 Task: Open Card Mobile App Development Review in Board Customer Service Call Center Management and Optimization to Workspace Event Production Services and add a team member Softage.1@softage.net, a label Red, a checklist Wireless Networking, an attachment from your onedrive, a color Red and finally, add a card description 'Conduct customer research for new customer satisfaction metrics' and a comment 'Given the potential impact of this task on our company mission and values, let us ensure that we approach it with a sense of integrity and ethics.'. Add a start date 'Jan 09, 1900' with a due date 'Jan 16, 1900'
Action: Mouse moved to (70, 313)
Screenshot: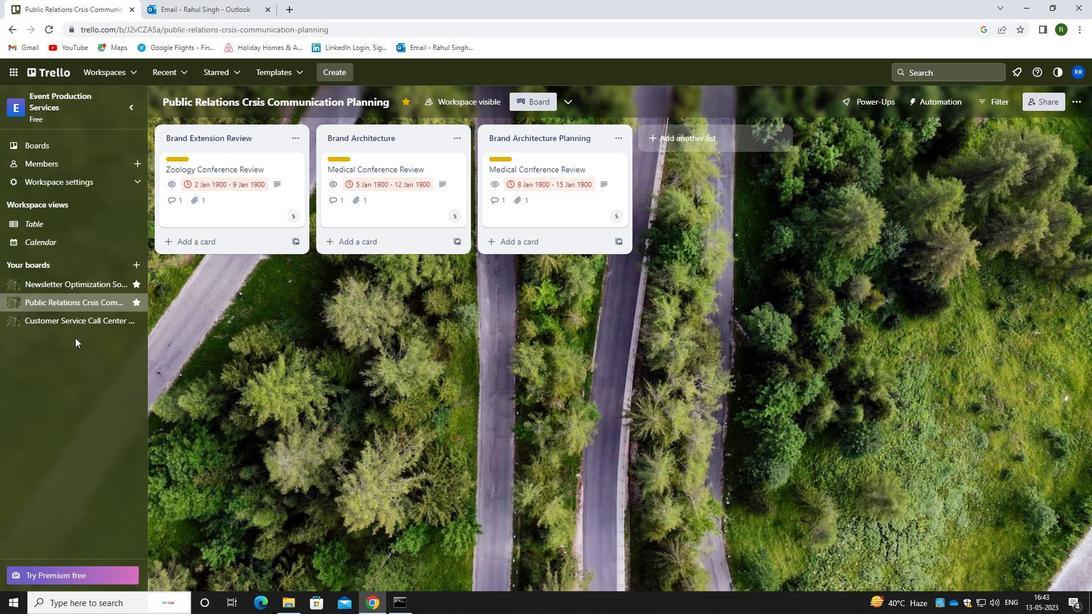 
Action: Mouse pressed left at (70, 313)
Screenshot: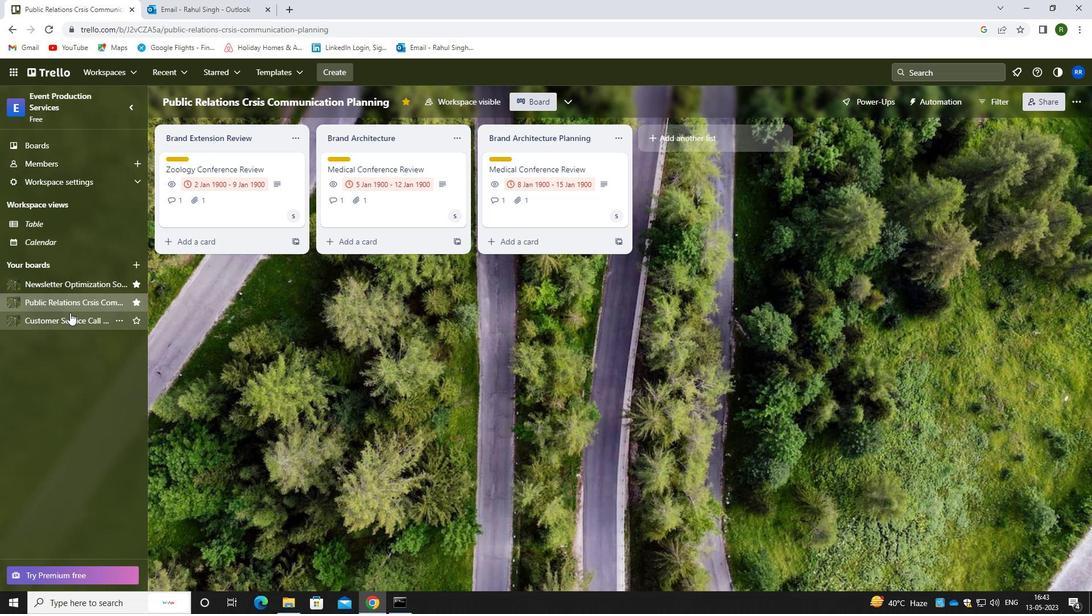 
Action: Mouse moved to (613, 161)
Screenshot: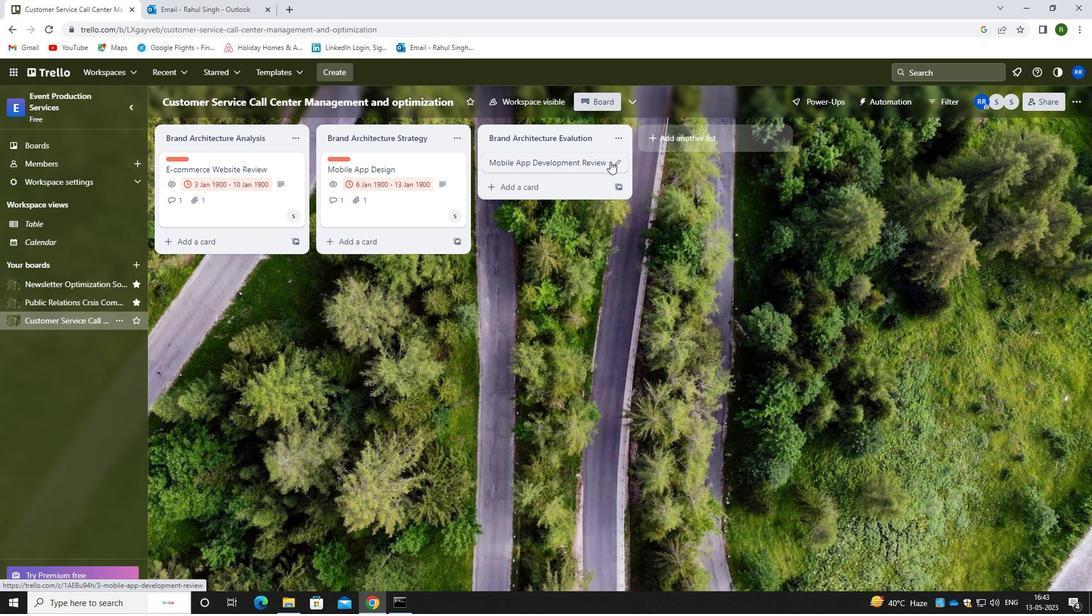 
Action: Mouse pressed left at (613, 161)
Screenshot: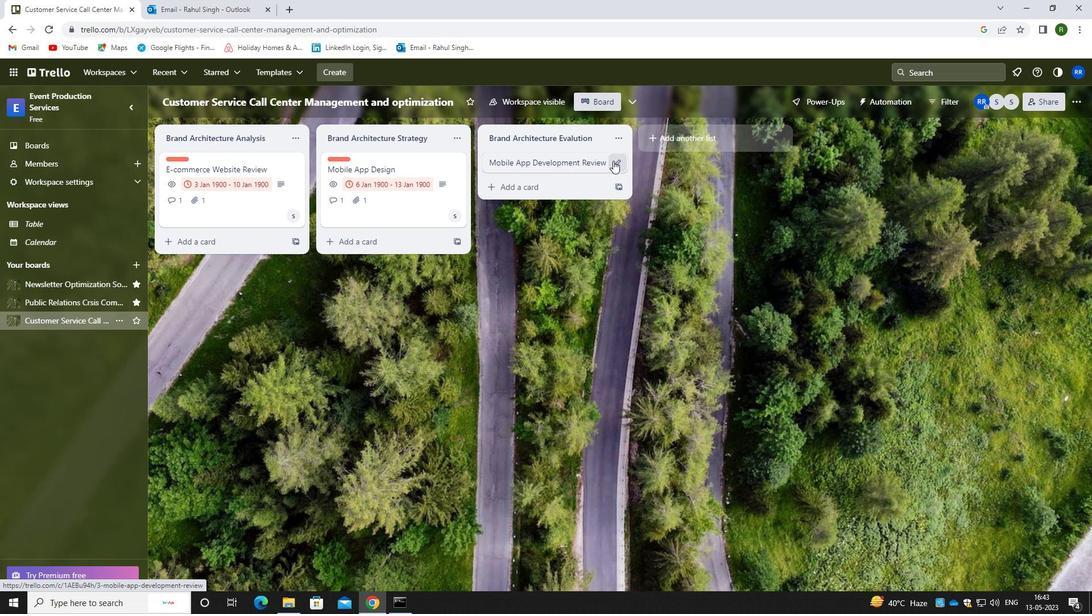 
Action: Mouse moved to (682, 162)
Screenshot: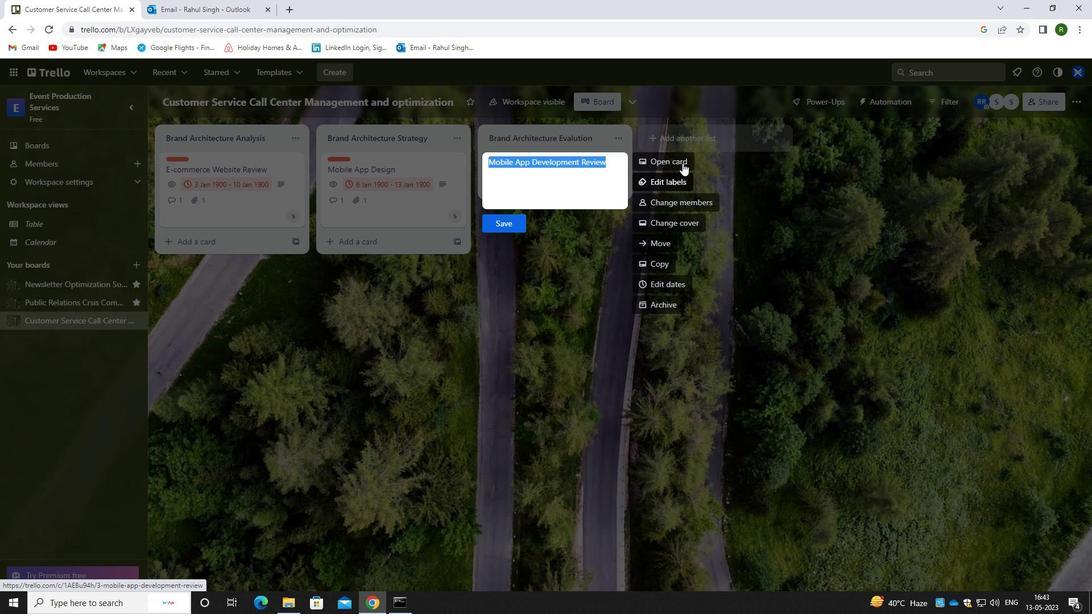 
Action: Mouse pressed left at (682, 162)
Screenshot: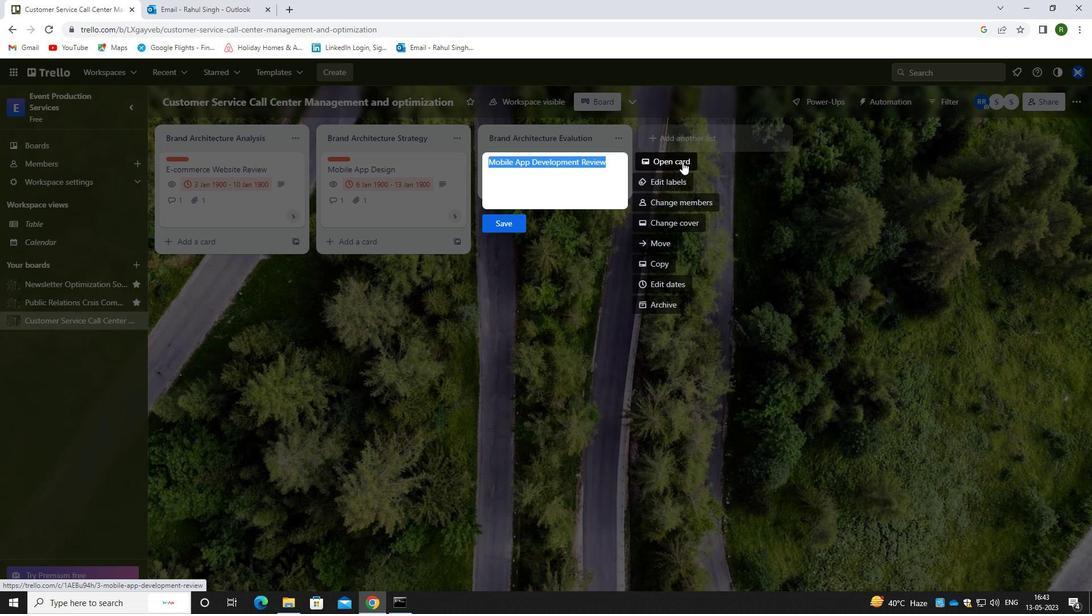 
Action: Mouse moved to (690, 197)
Screenshot: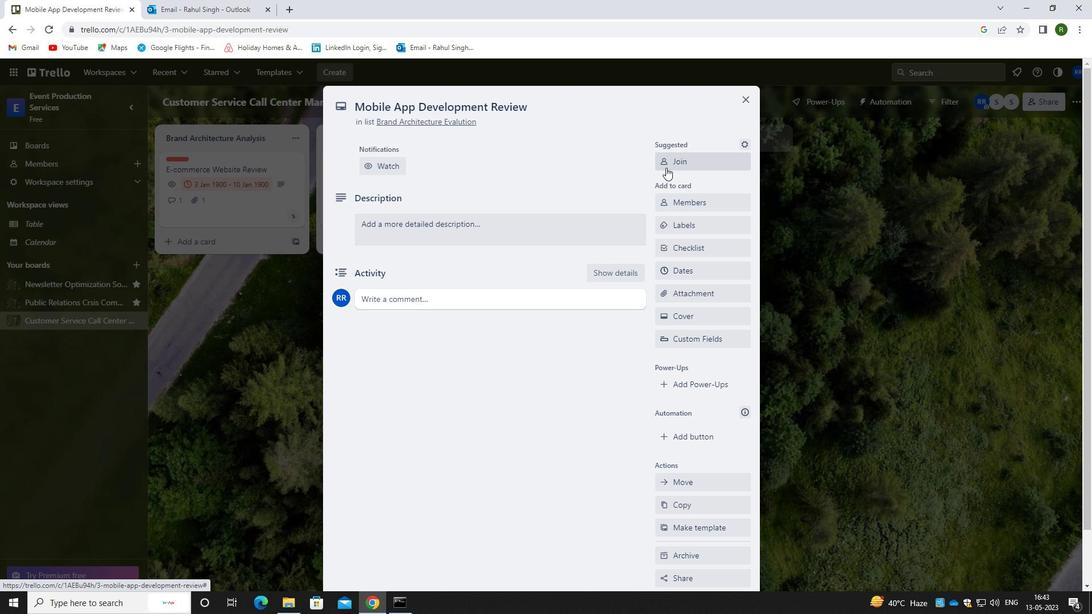 
Action: Mouse pressed left at (690, 197)
Screenshot: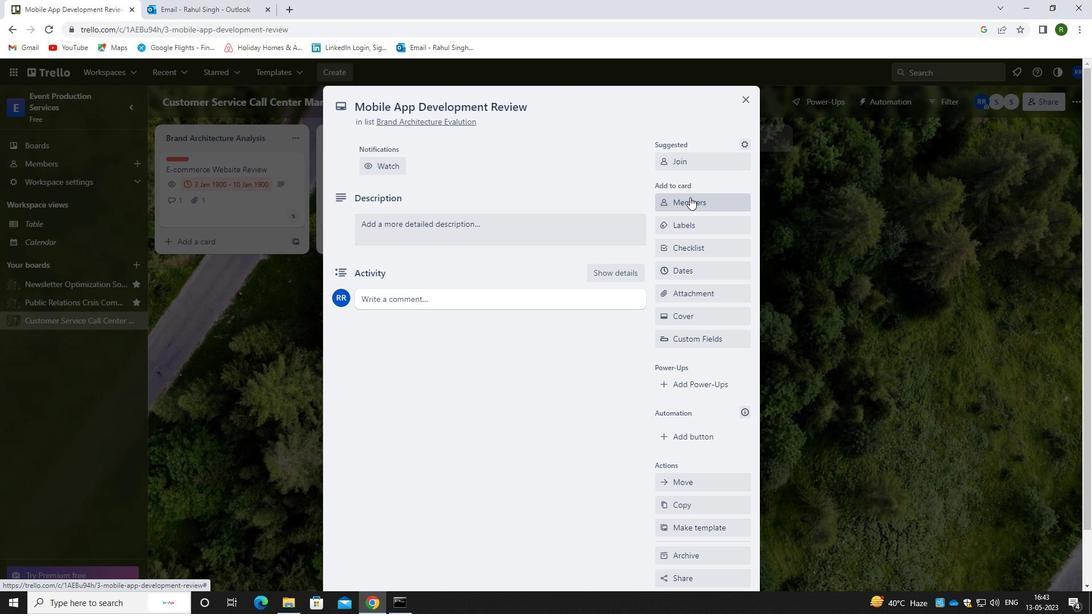 
Action: Mouse moved to (682, 272)
Screenshot: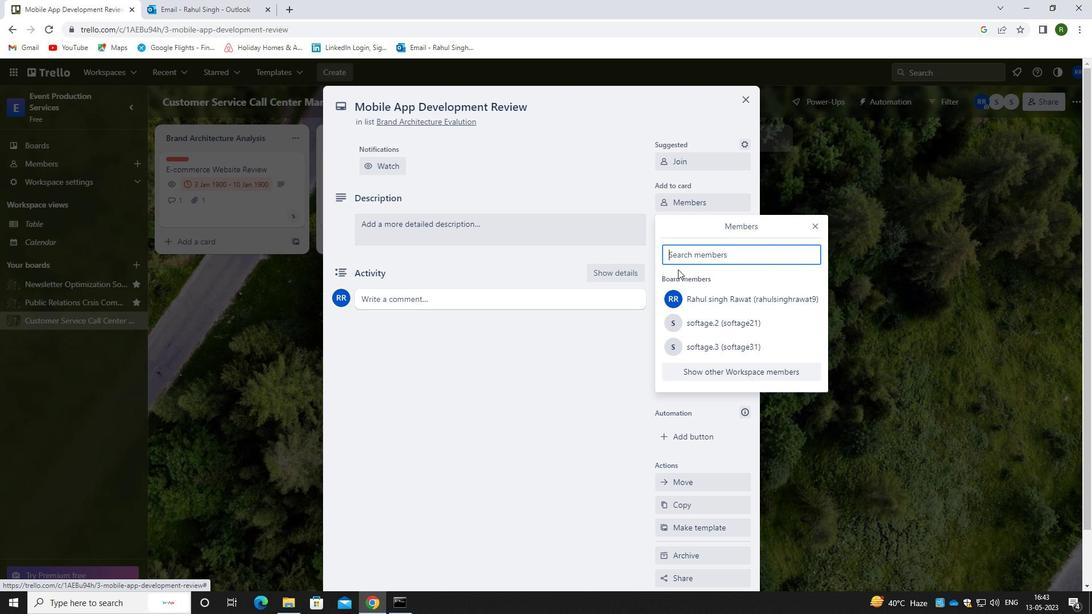 
Action: Key pressed <Key.shift>SOFTAGE.1<Key.shift>@SOFTAGE.NET
Screenshot: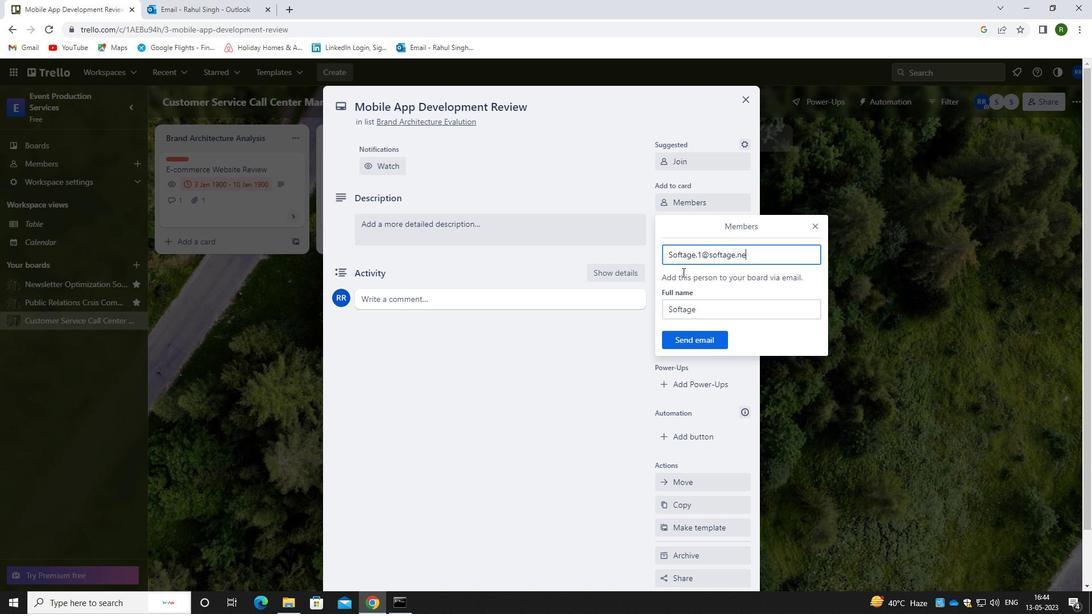 
Action: Mouse moved to (674, 337)
Screenshot: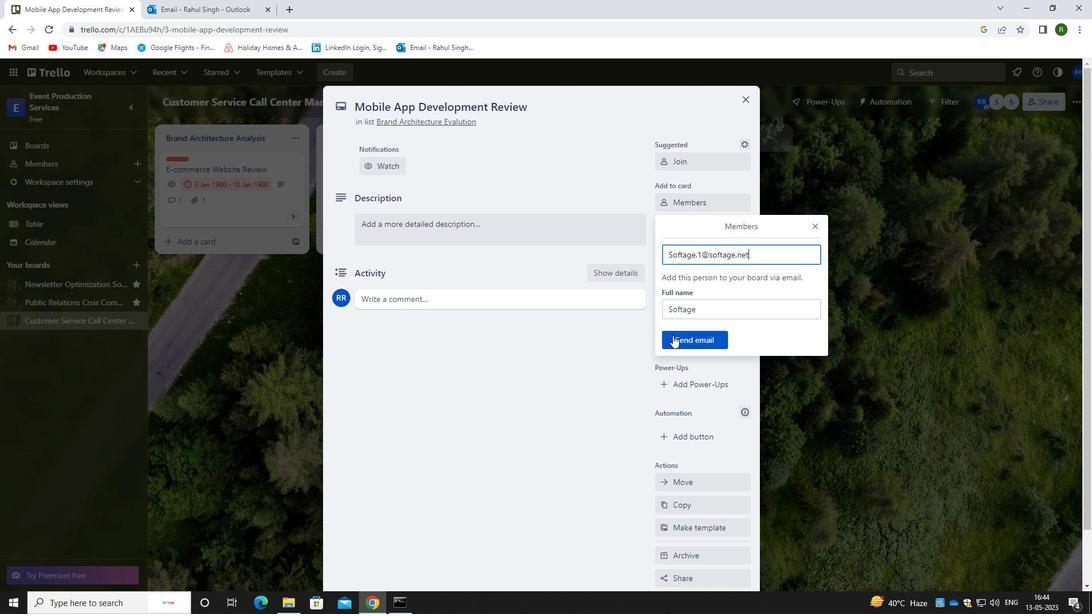 
Action: Mouse pressed left at (674, 337)
Screenshot: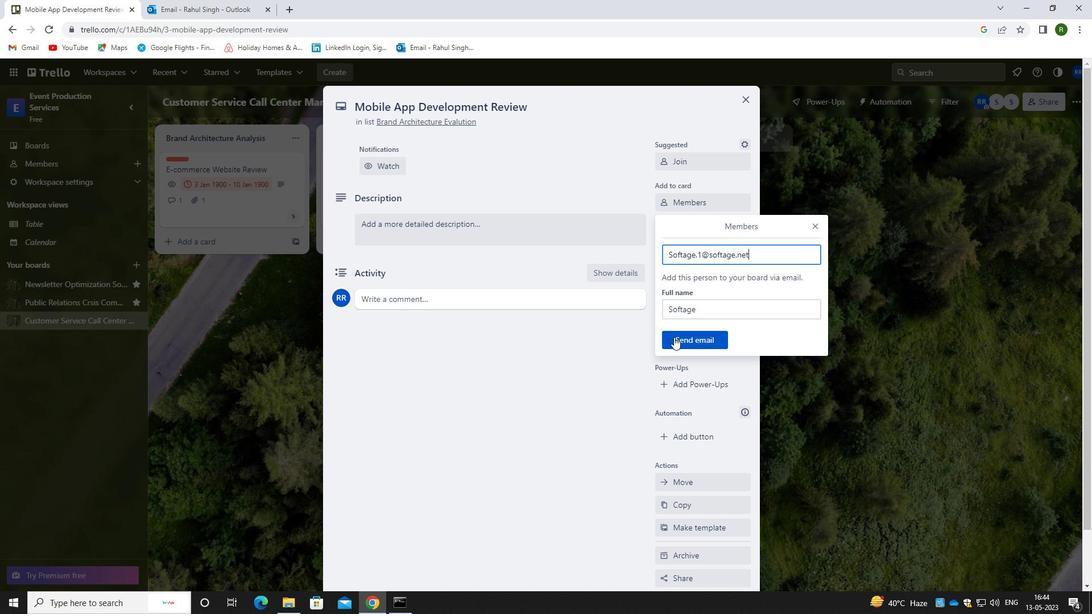 
Action: Mouse moved to (677, 230)
Screenshot: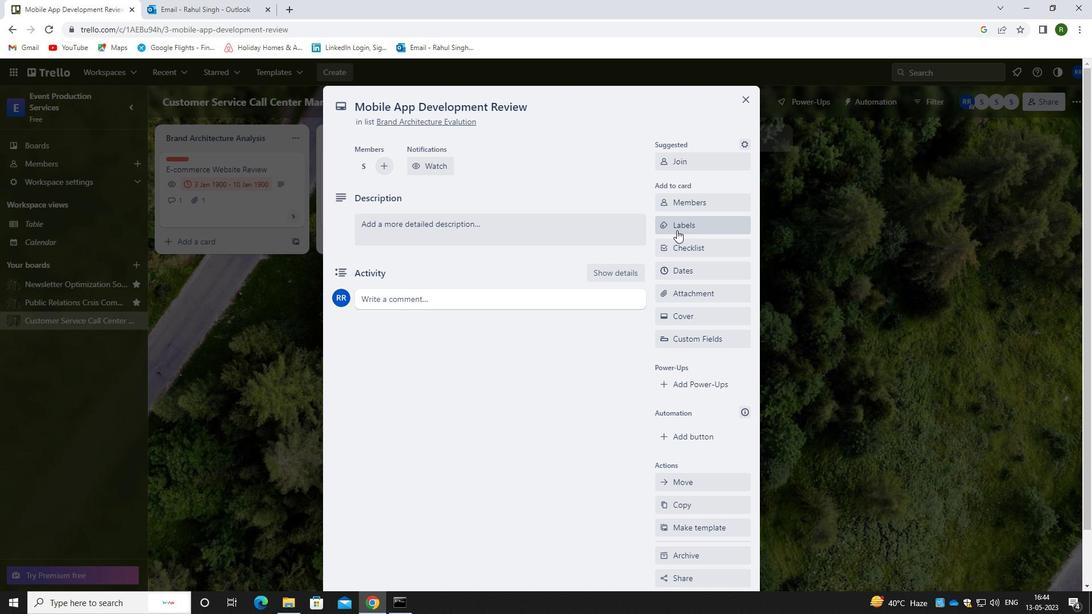 
Action: Mouse pressed left at (677, 230)
Screenshot: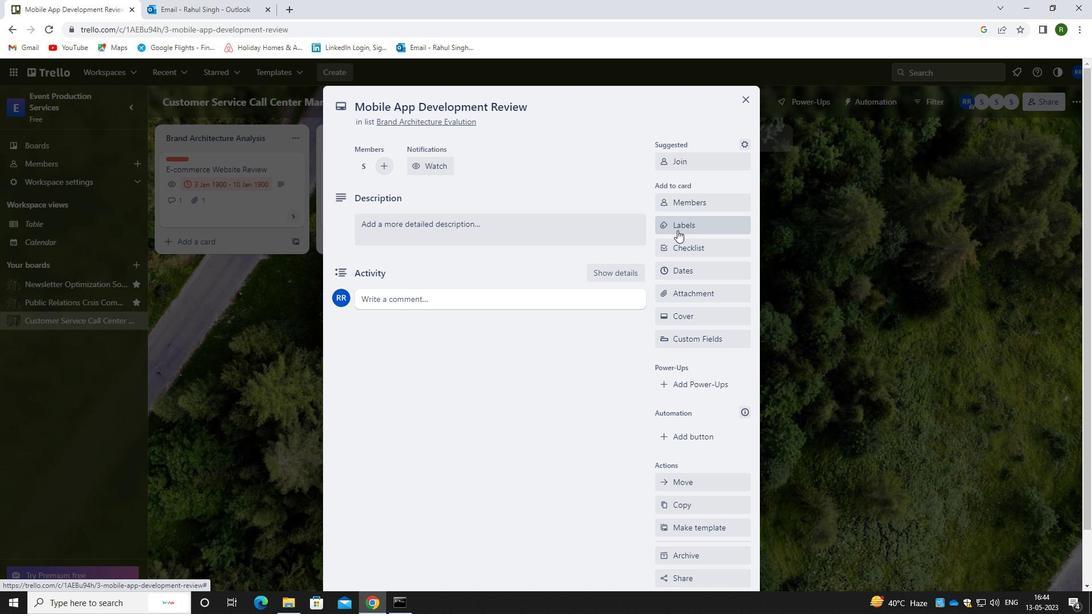
Action: Mouse moved to (562, 387)
Screenshot: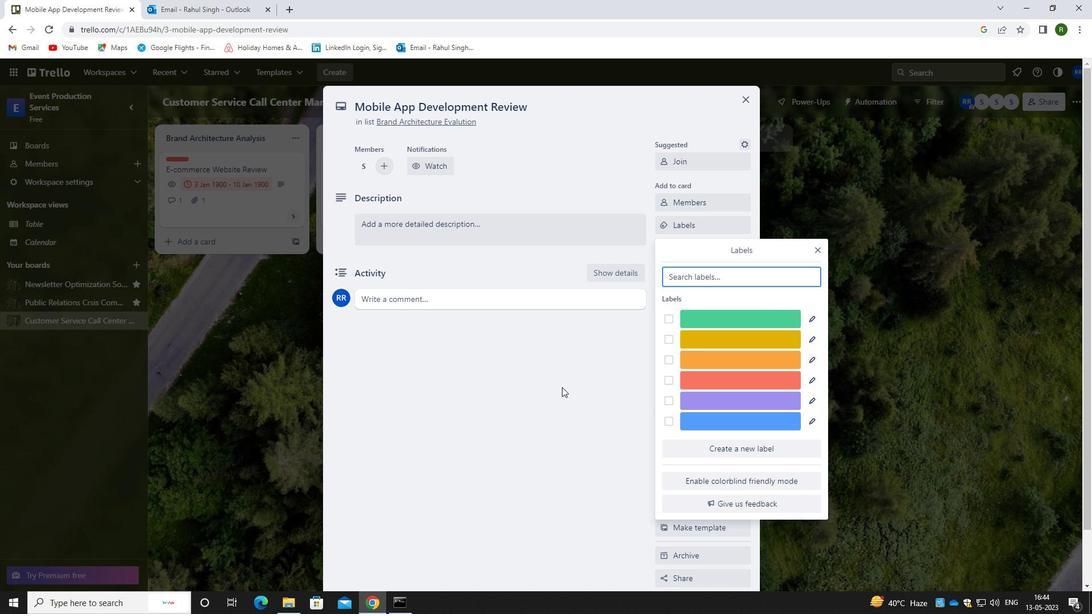 
Action: Key pressed <Key.shift><Key.shift><Key.shift><Key.shift><Key.shift><Key.shift><Key.shift><Key.shift>RED
Screenshot: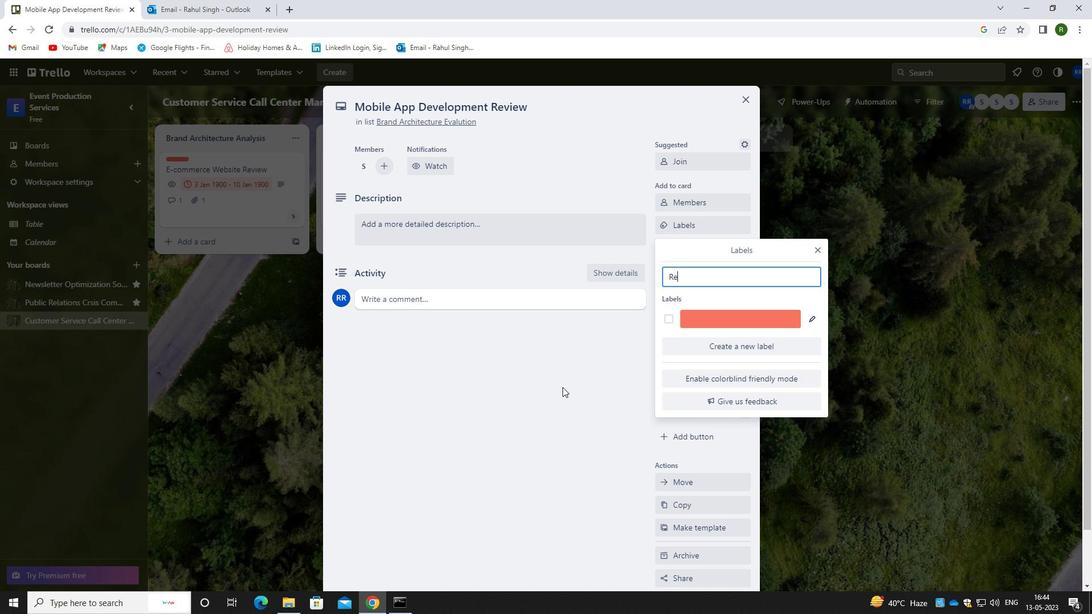 
Action: Mouse moved to (668, 316)
Screenshot: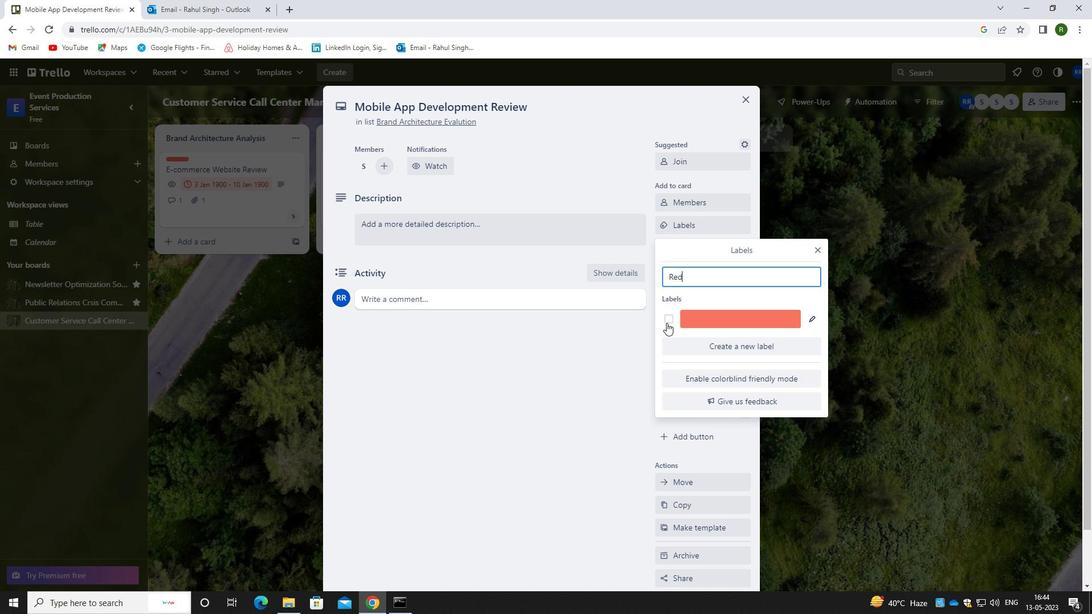 
Action: Mouse pressed left at (668, 316)
Screenshot: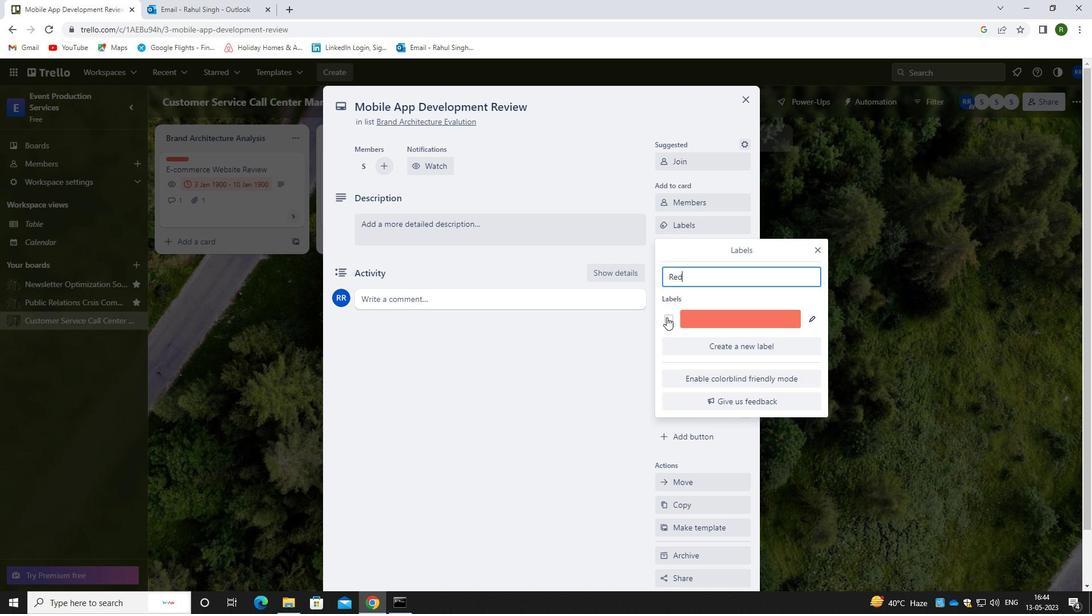 
Action: Mouse moved to (577, 380)
Screenshot: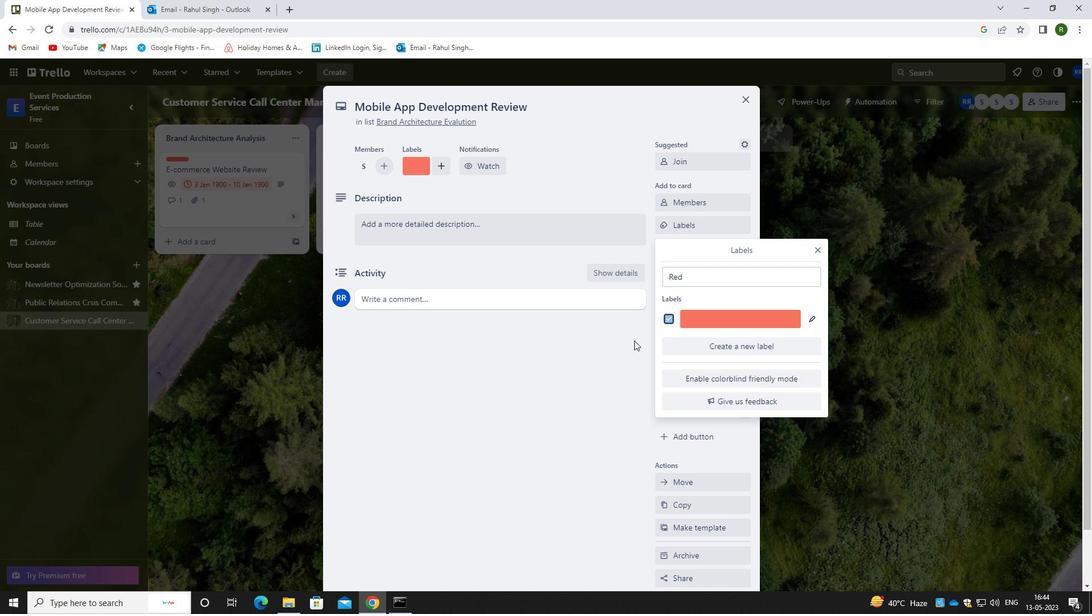 
Action: Mouse pressed left at (577, 380)
Screenshot: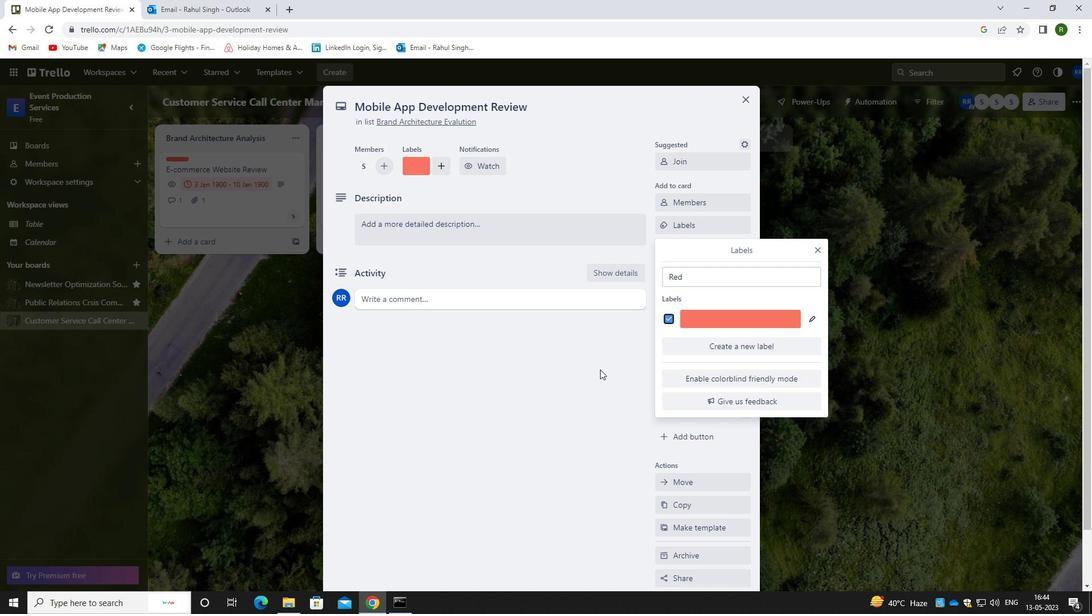 
Action: Mouse moved to (692, 248)
Screenshot: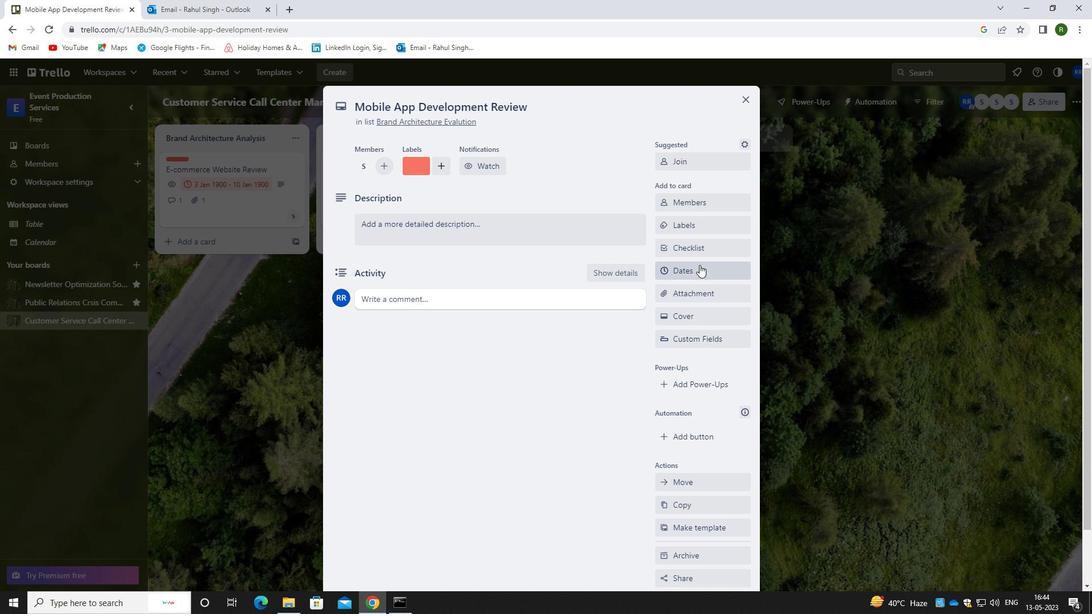 
Action: Mouse pressed left at (692, 248)
Screenshot: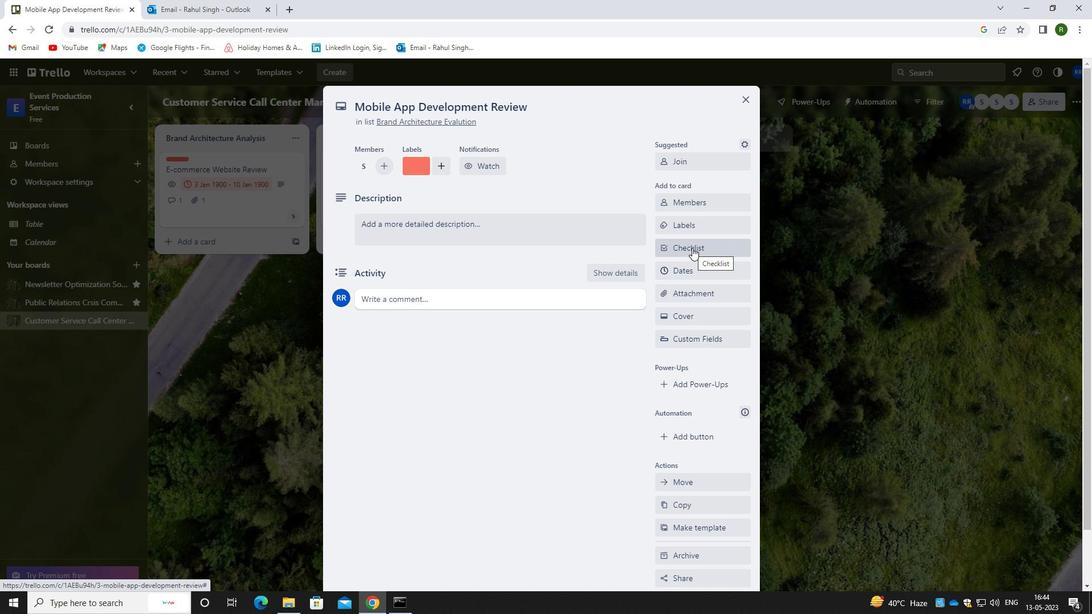 
Action: Mouse moved to (742, 314)
Screenshot: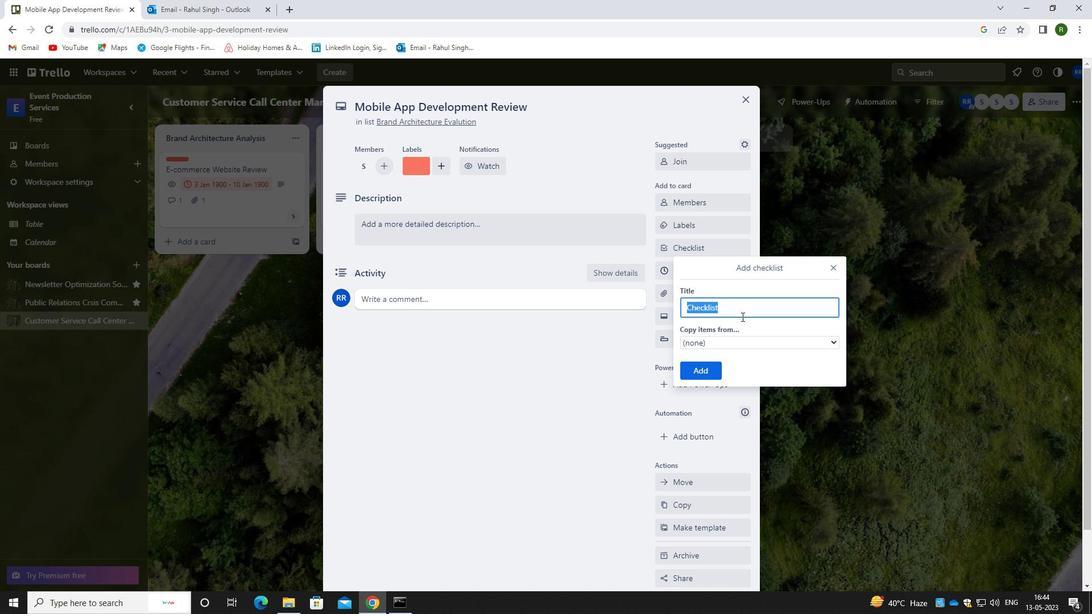 
Action: Key pressed <Key.shift>WIRELESS<Key.space><Key.shift><Key.shift><Key.shift><Key.shift><Key.shift><Key.shift><Key.shift><Key.shift><Key.shift><Key.shift><Key.shift>NETW
Screenshot: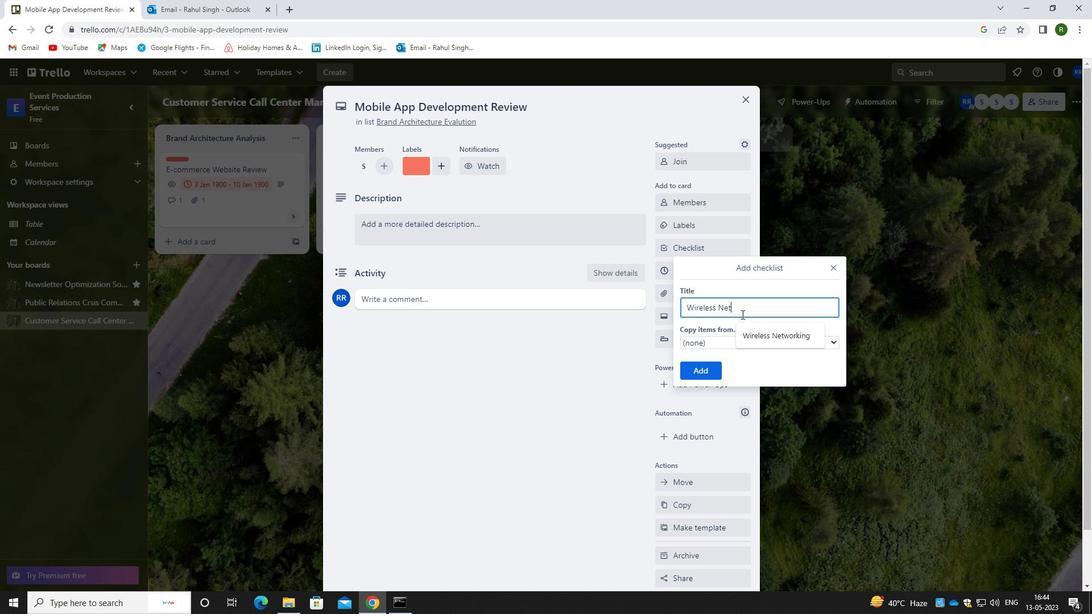 
Action: Mouse moved to (802, 338)
Screenshot: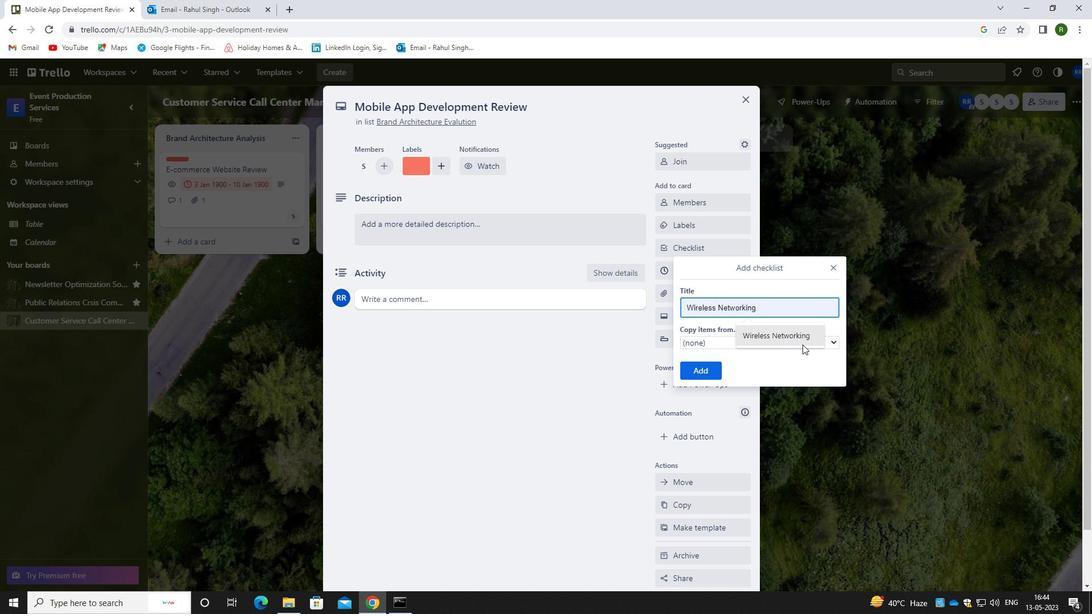 
Action: Mouse pressed left at (802, 338)
Screenshot: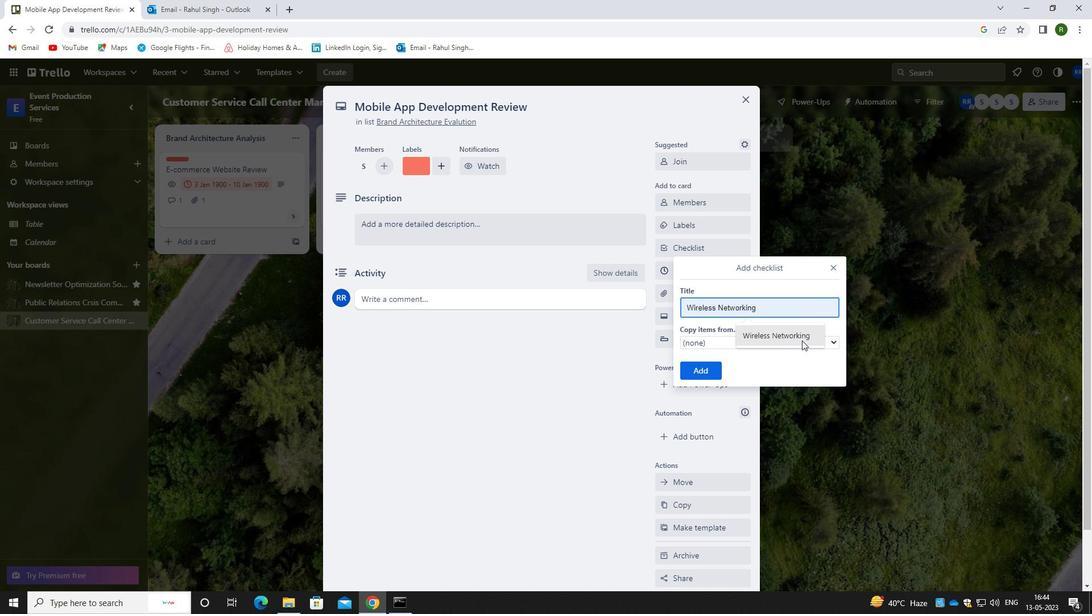 
Action: Mouse moved to (702, 372)
Screenshot: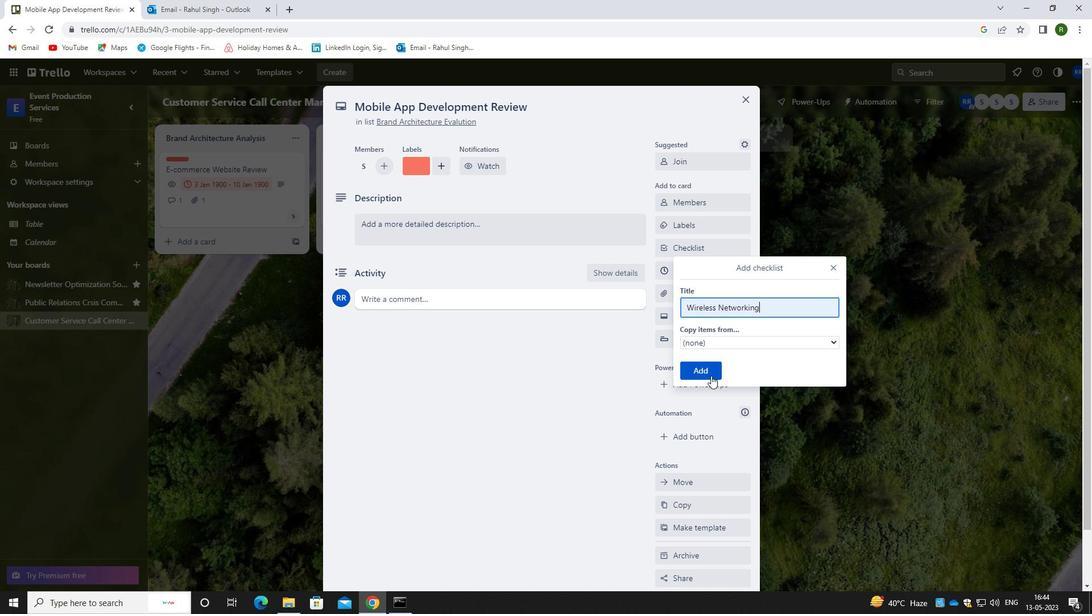 
Action: Mouse pressed left at (702, 372)
Screenshot: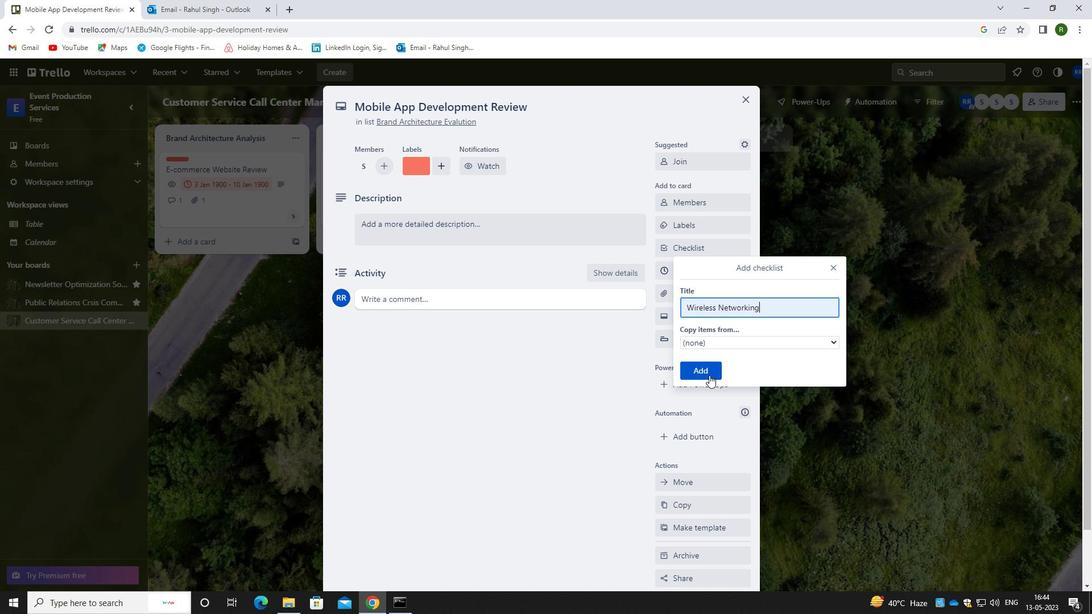 
Action: Mouse moved to (690, 291)
Screenshot: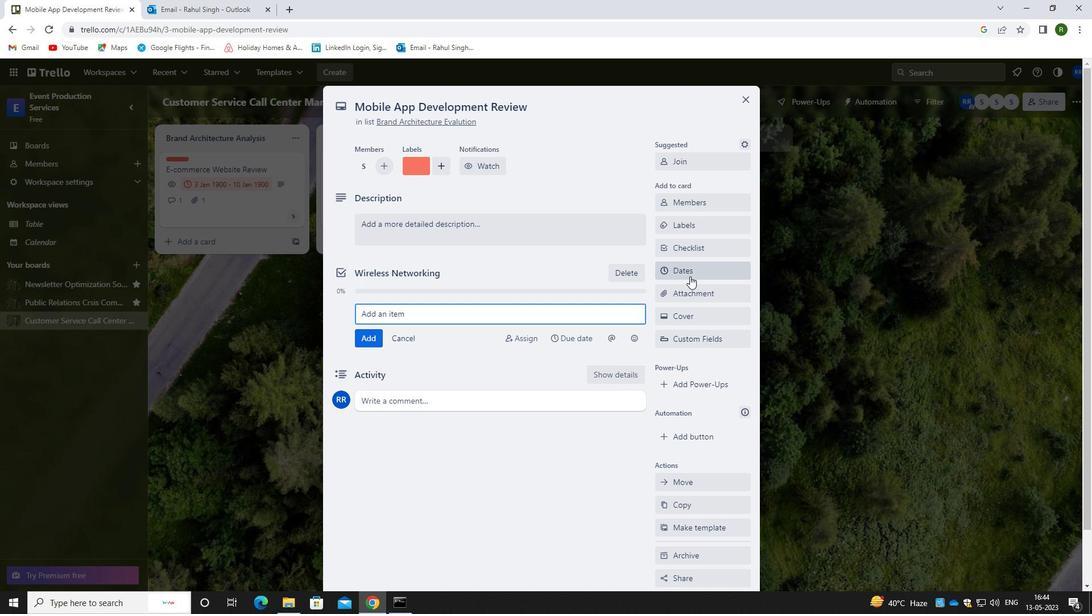 
Action: Mouse pressed left at (690, 291)
Screenshot: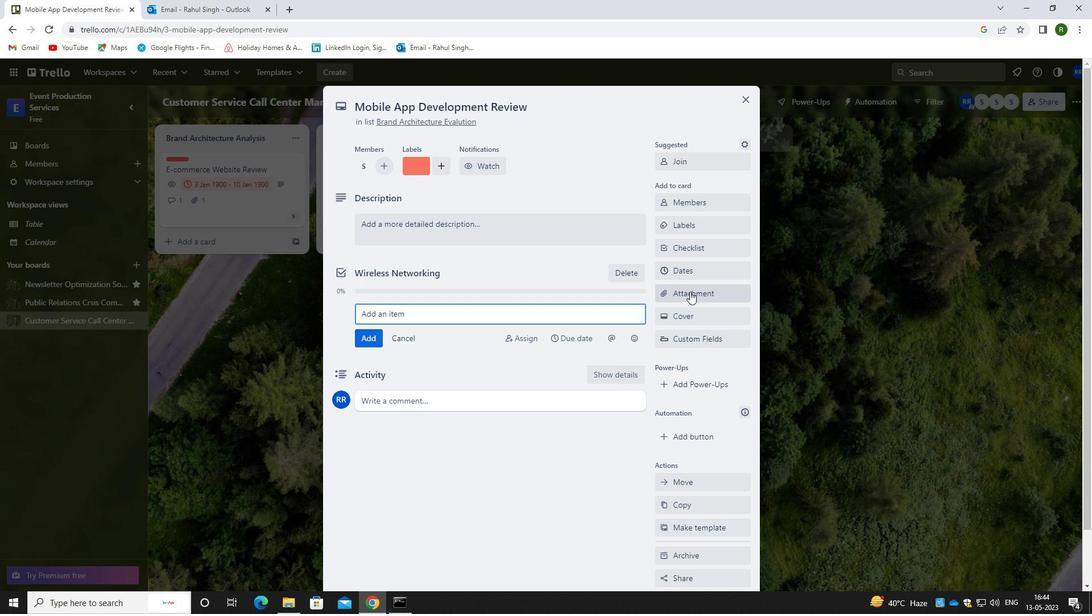 
Action: Mouse moved to (709, 430)
Screenshot: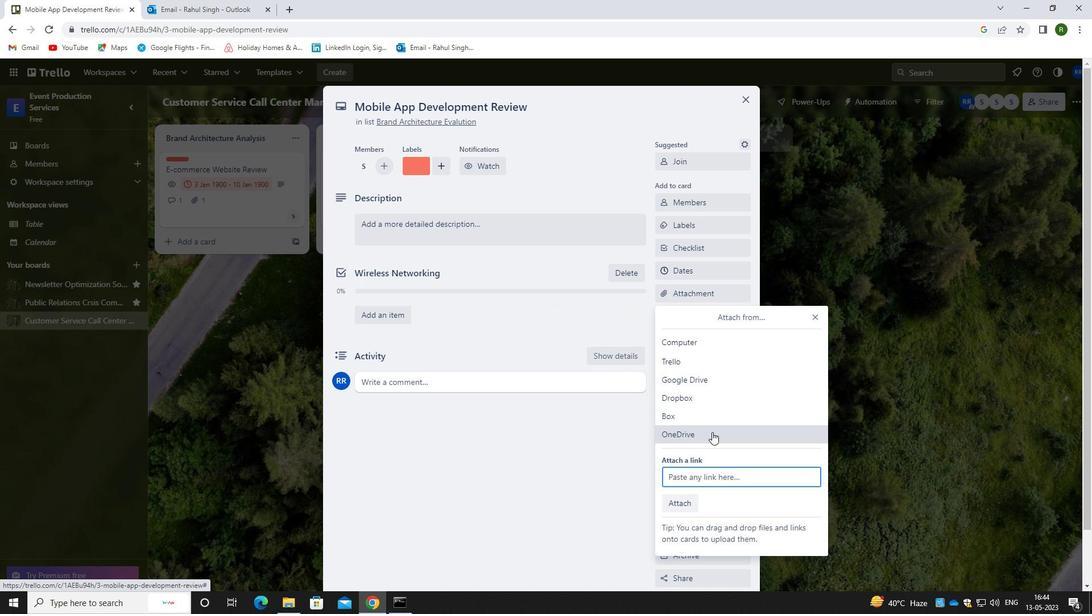 
Action: Mouse pressed left at (709, 430)
Screenshot: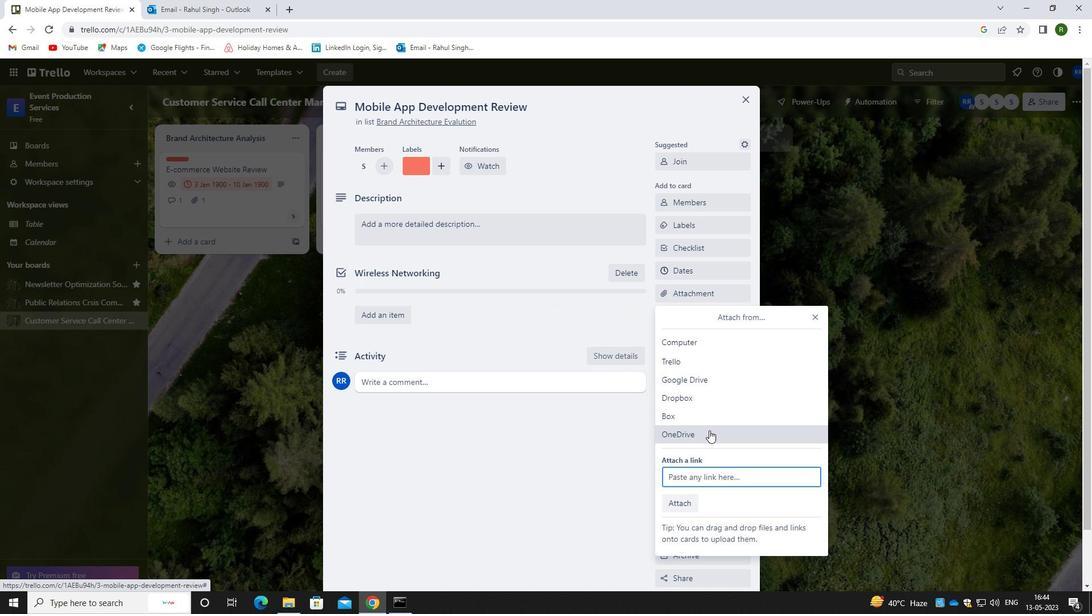 
Action: Mouse moved to (346, 393)
Screenshot: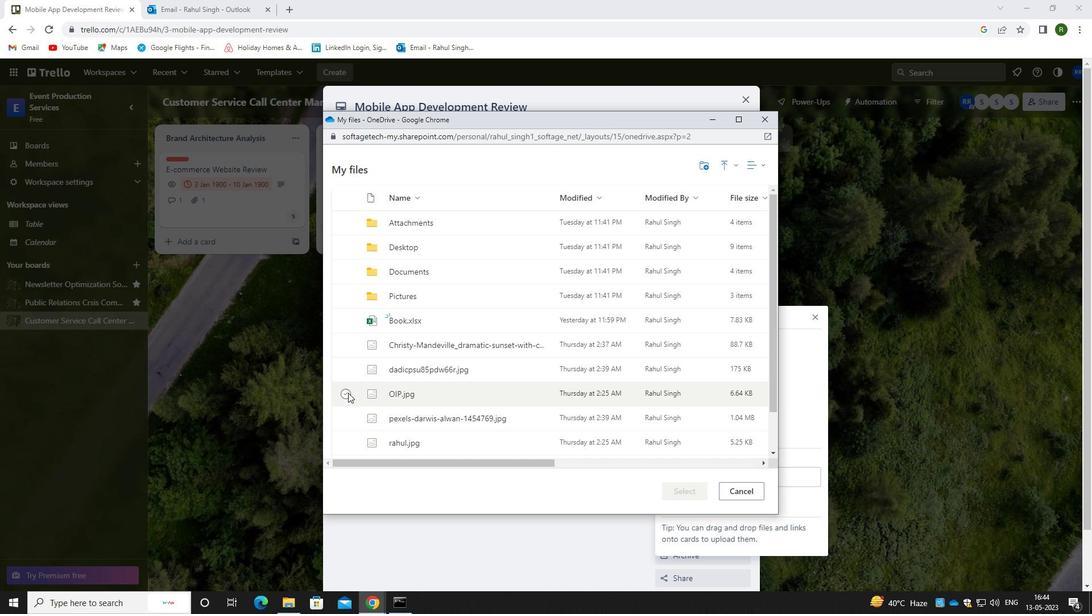 
Action: Mouse pressed left at (346, 393)
Screenshot: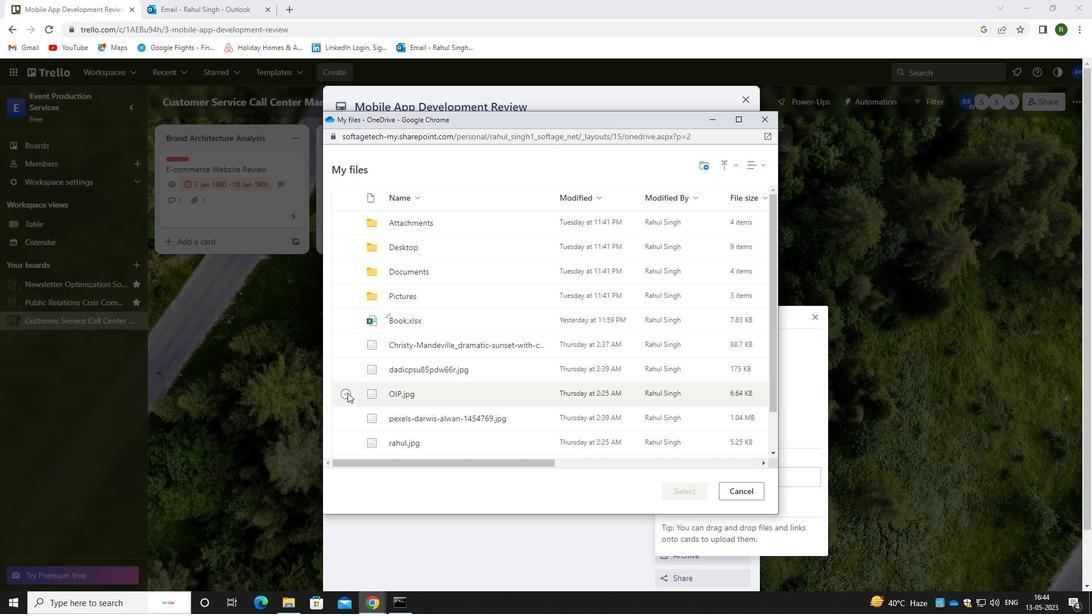
Action: Mouse moved to (673, 490)
Screenshot: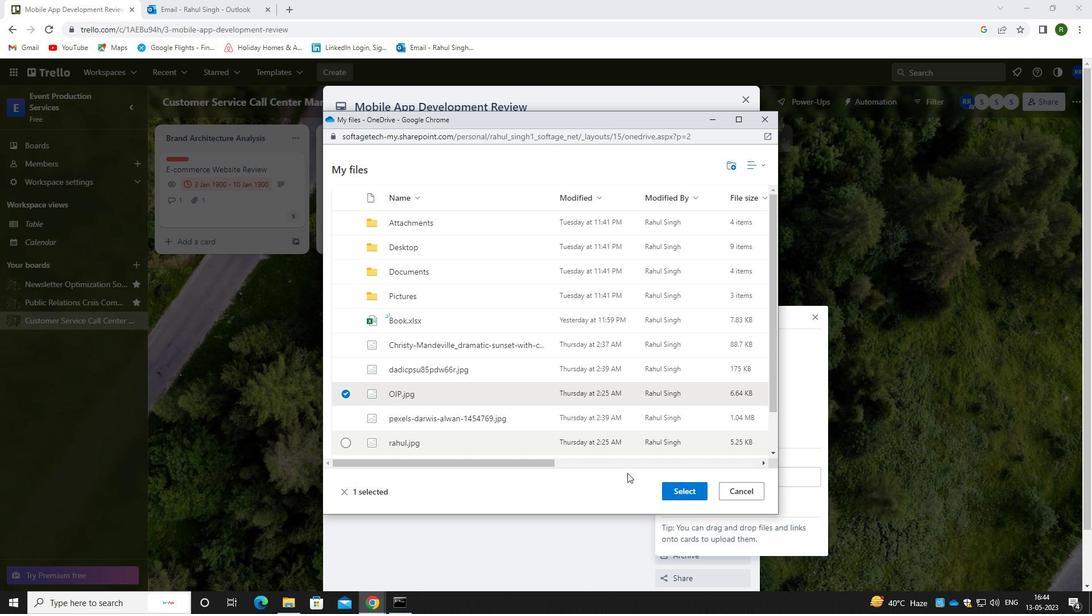
Action: Mouse pressed left at (673, 490)
Screenshot: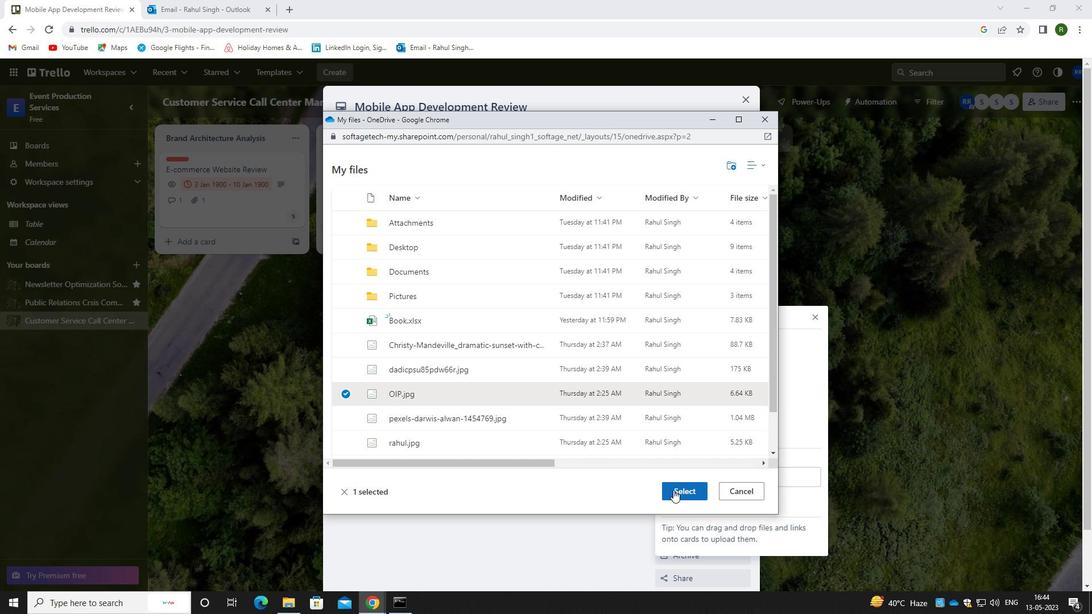 
Action: Mouse moved to (462, 232)
Screenshot: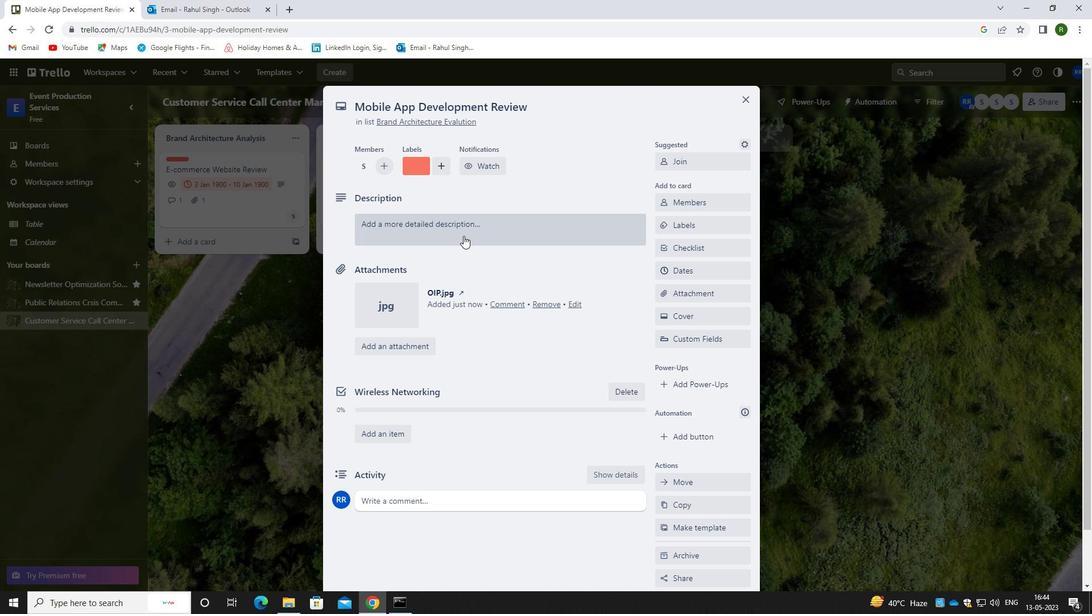 
Action: Mouse pressed left at (462, 232)
Screenshot: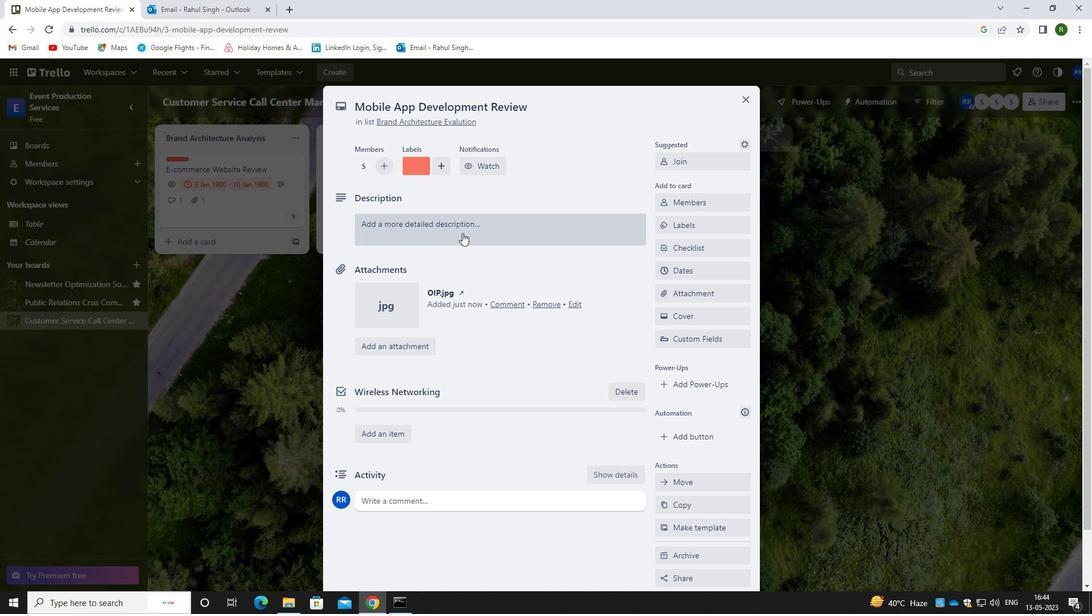 
Action: Mouse moved to (441, 284)
Screenshot: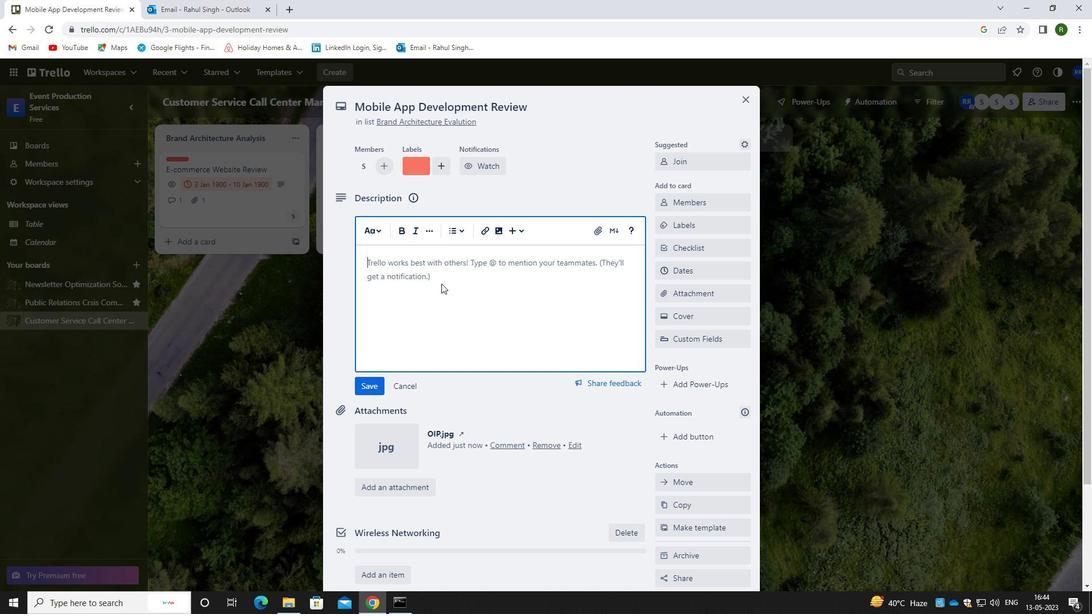 
Action: Key pressed <Key.caps_lock>C<Key.caps_lock>ONDUCT<Key.space>CUSTOMER<Key.space>RESEARCH<Key.space>FOR<Key.space>BE<Key.backspace><Key.backspace>NEW<Key.space>CUSTOMER<Key.space>SATISFACTION<Key.space>METRICS.
Screenshot: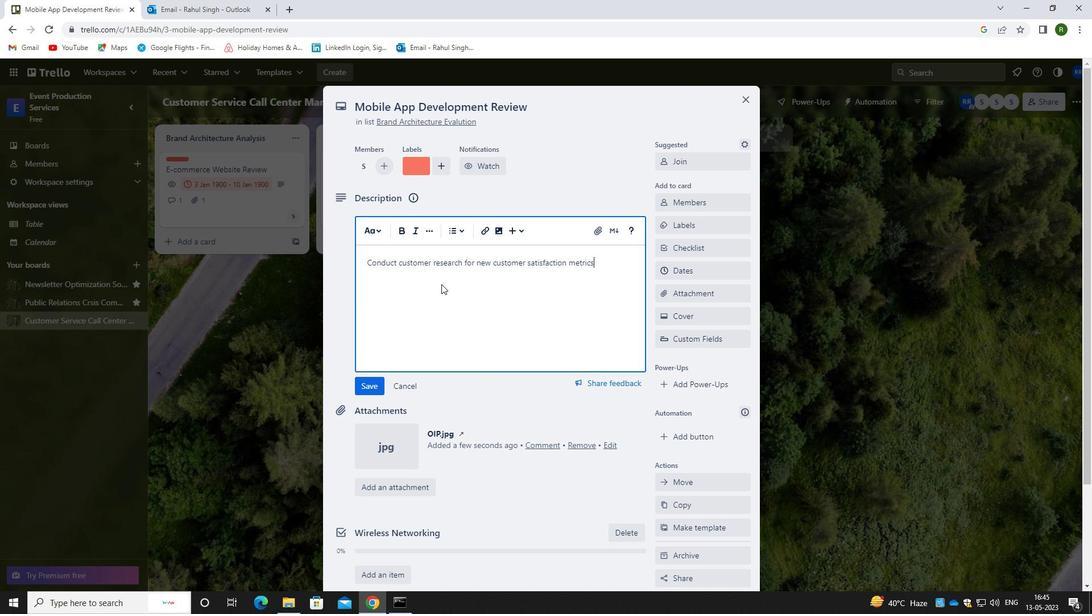 
Action: Mouse moved to (374, 392)
Screenshot: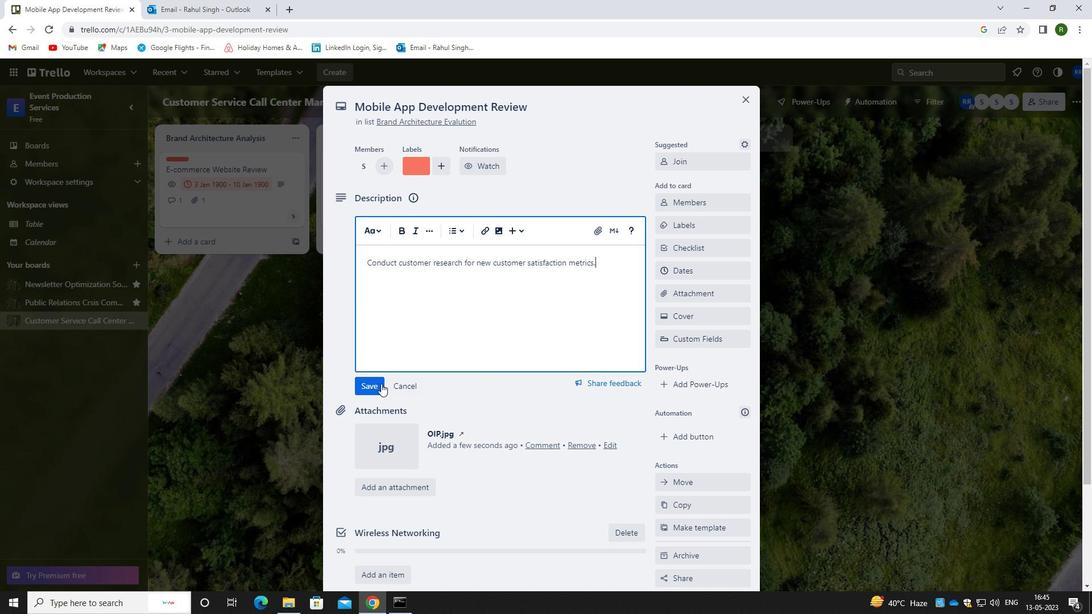 
Action: Mouse pressed left at (374, 392)
Screenshot: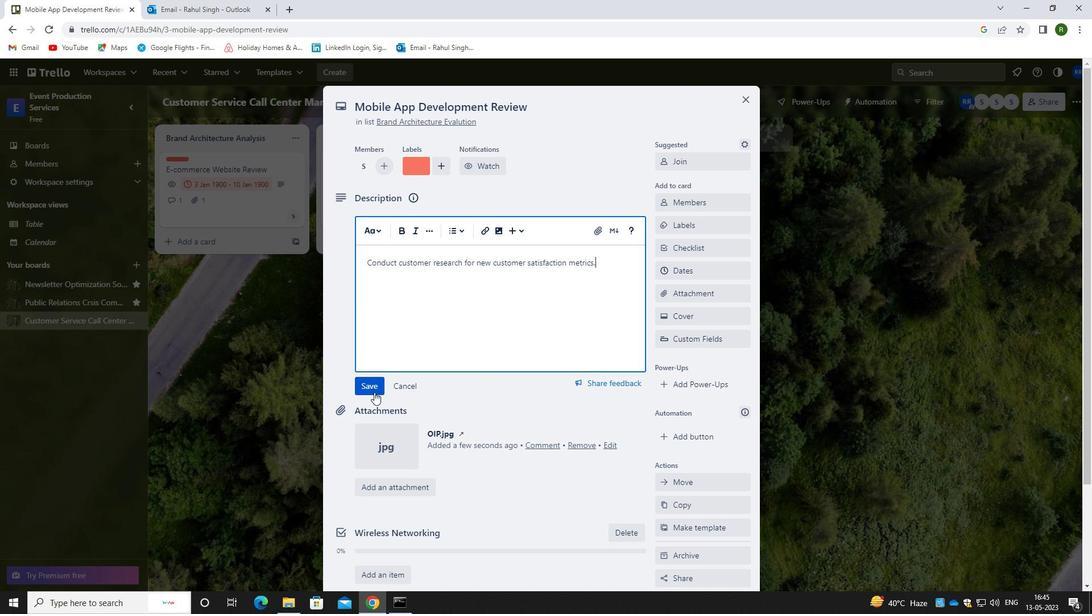 
Action: Mouse moved to (437, 368)
Screenshot: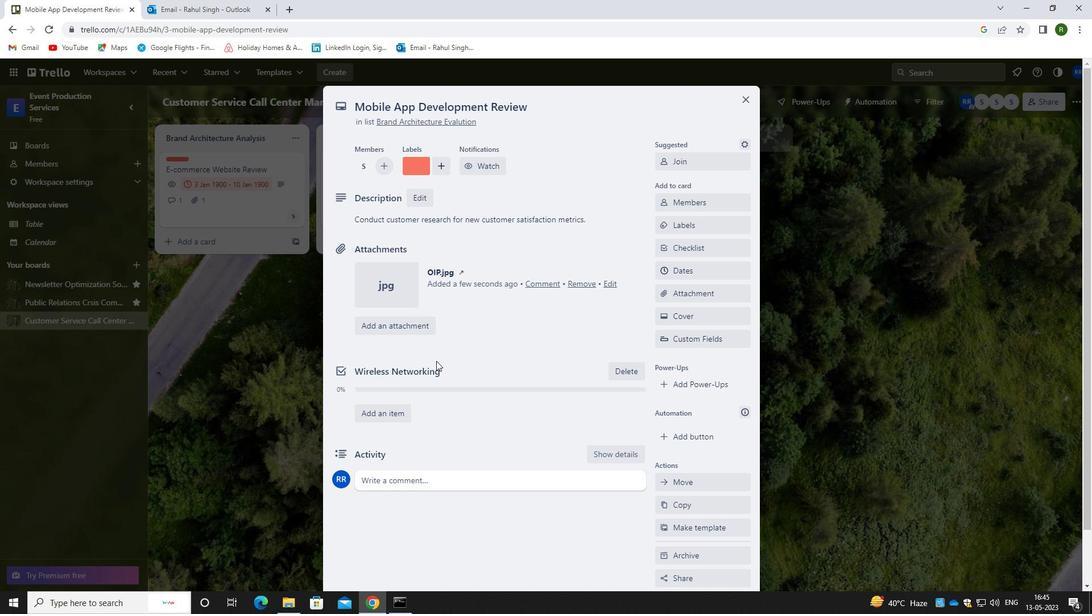 
Action: Mouse scrolled (437, 368) with delta (0, 0)
Screenshot: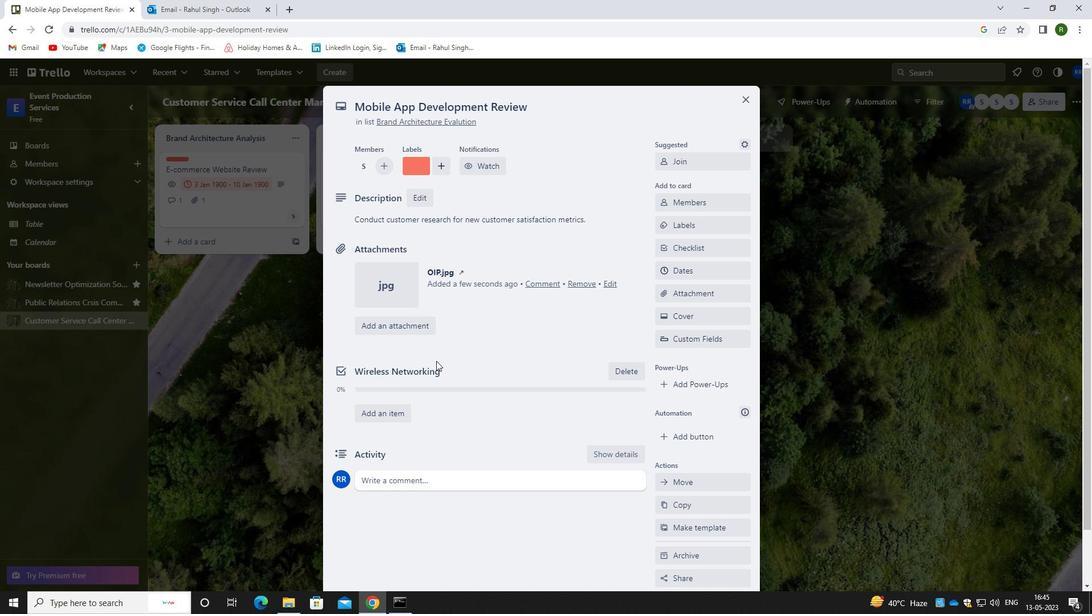 
Action: Mouse moved to (414, 427)
Screenshot: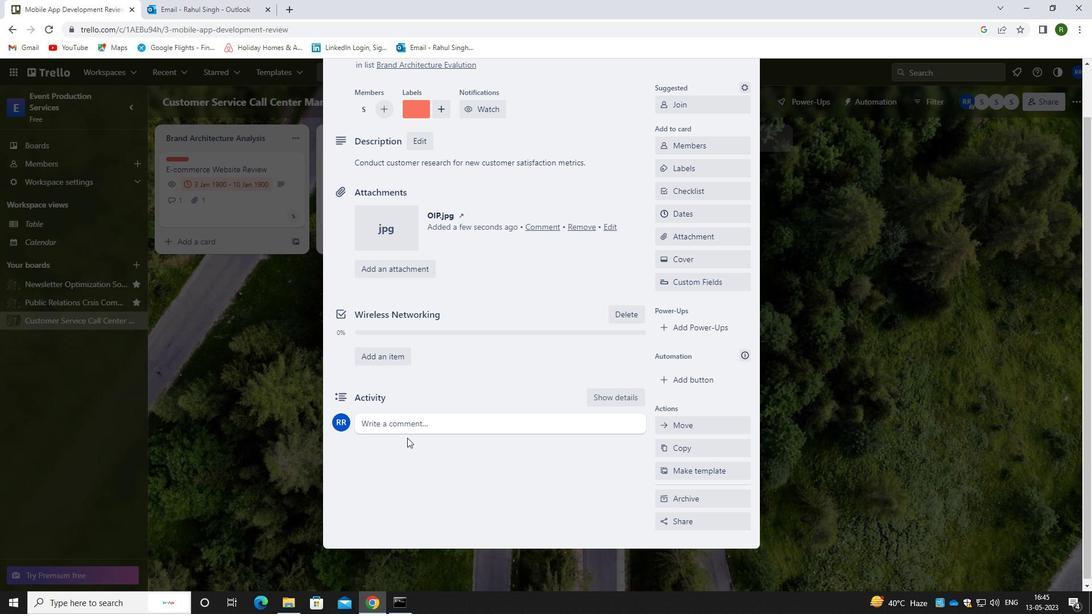
Action: Mouse pressed left at (414, 427)
Screenshot: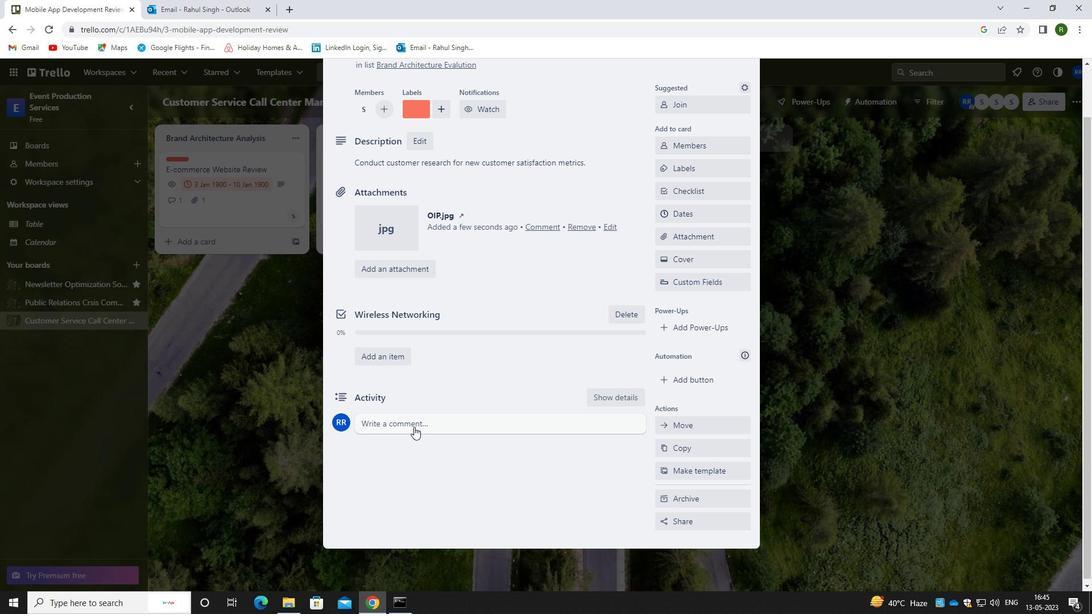 
Action: Mouse moved to (416, 466)
Screenshot: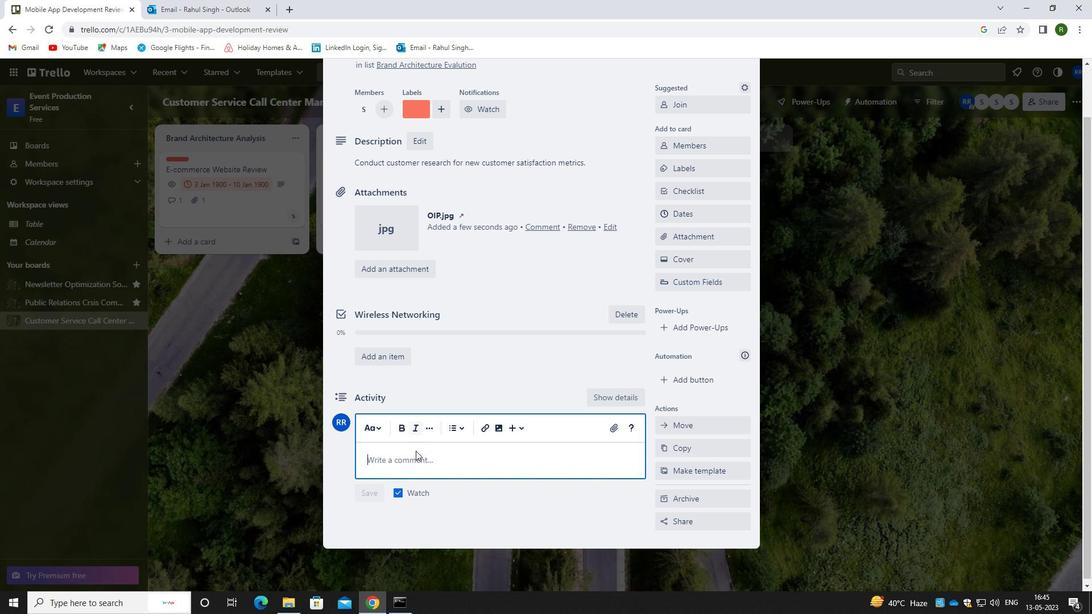 
Action: Mouse pressed left at (416, 466)
Screenshot: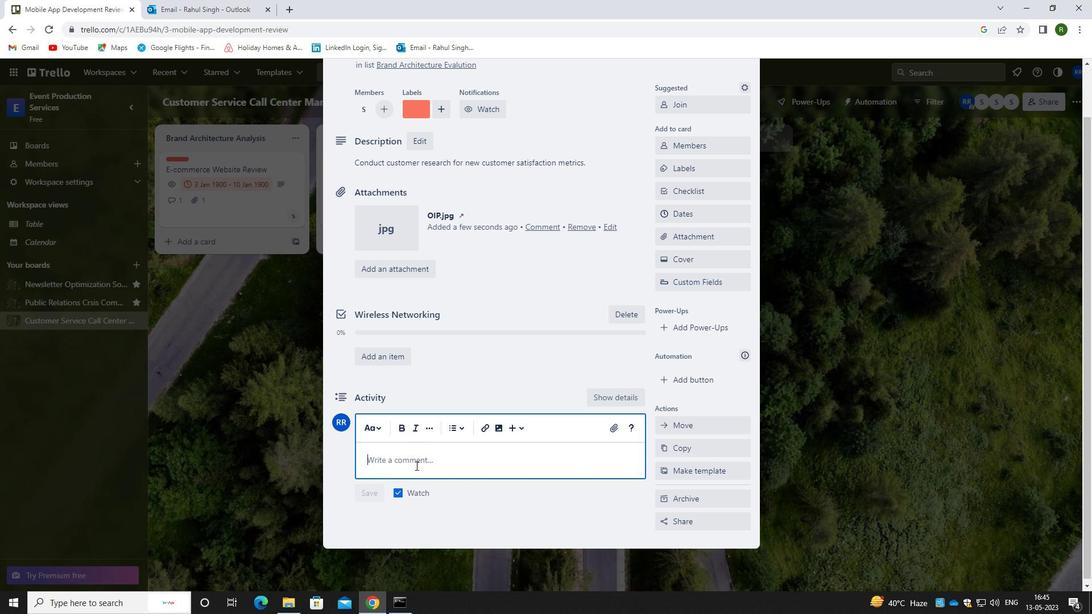 
Action: Mouse moved to (414, 464)
Screenshot: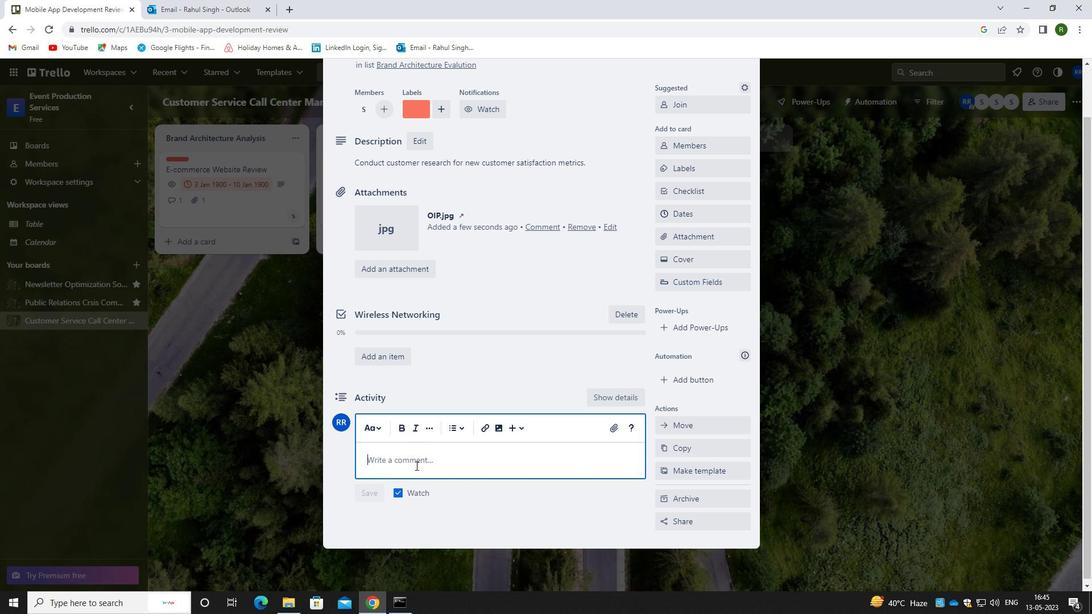 
Action: Key pressed <Key.caps_lock>G<Key.caps_lock>IVEN<Key.space>THE<Key.space>POTENTIAL<Key.space>IMPACT<Key.space>OF<Key.space>THIS<Key.space>TASK<Key.space>ON<Key.space>OUR<Key.space>COMPANY<Key.space>MISSO<Key.backspace>ION<Key.space>AND<Key.space>VALUE,<Key.space>LET<Key.space>US<Key.space>ENSURE<Key.space>THAT<Key.space>WE<Key.space>APPROACH<Key.space>IT<Key.space>WITH<Key.space>A<Key.space>SENSE<Key.space>OF<Key.space>INTEGRITY<Key.space>AND<Key.space>ETHICS.
Screenshot: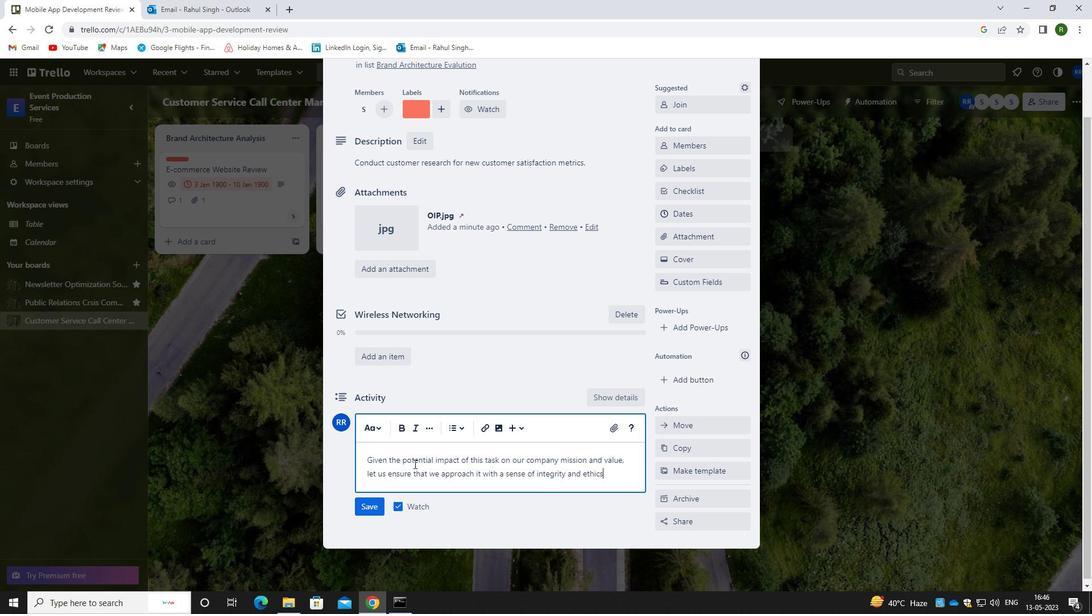 
Action: Mouse moved to (370, 508)
Screenshot: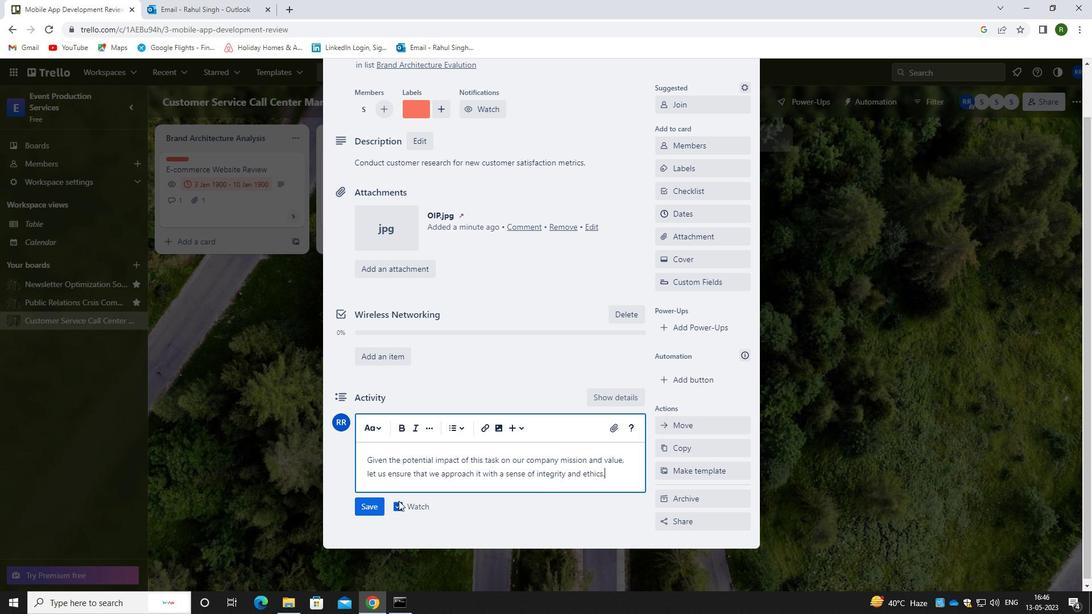 
Action: Mouse pressed left at (370, 508)
Screenshot: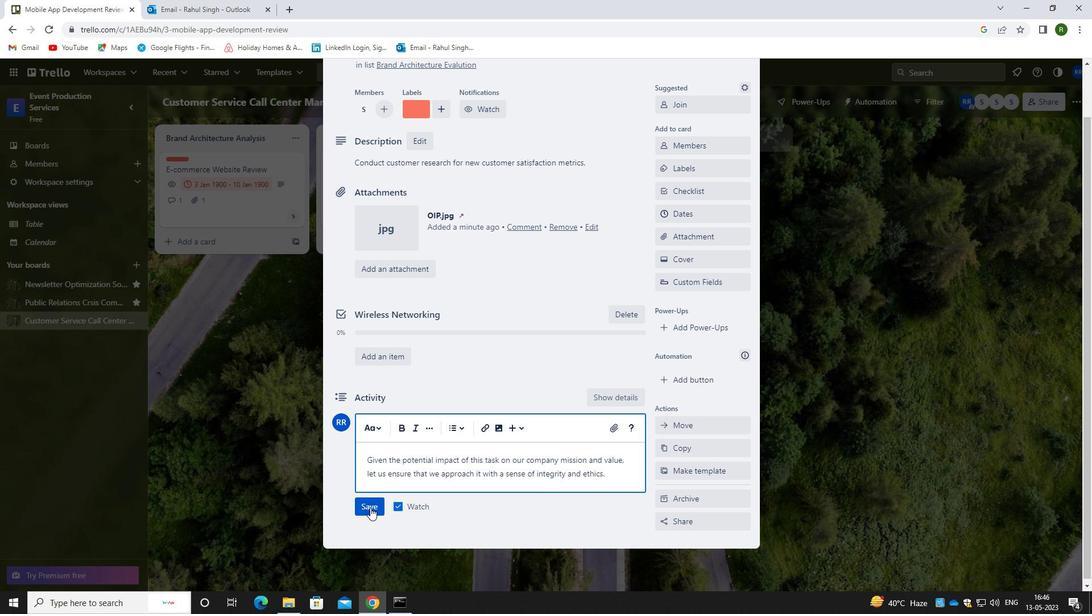 
Action: Mouse moved to (541, 360)
Screenshot: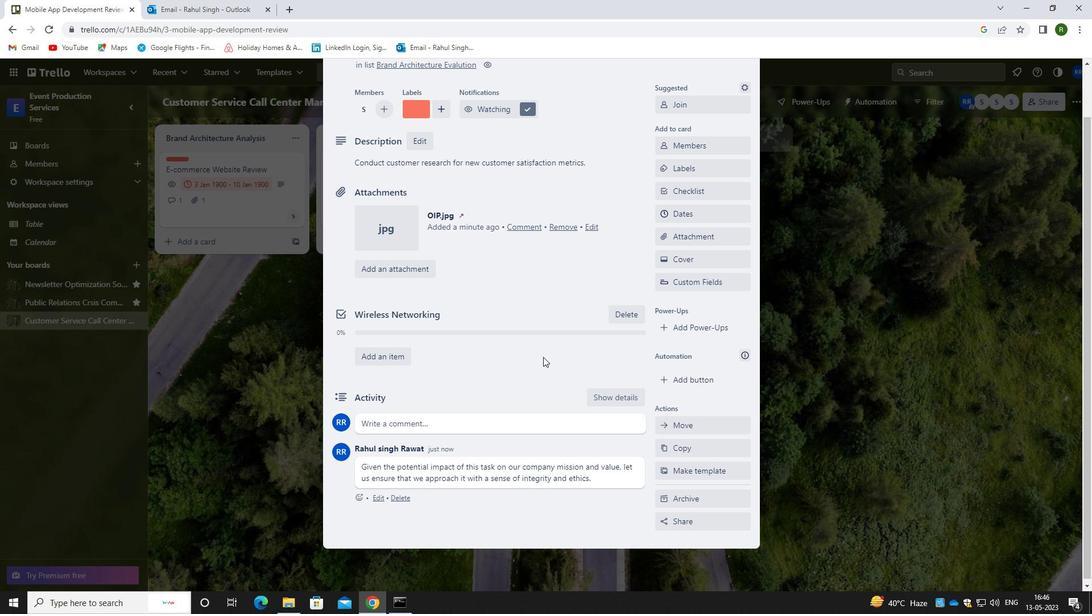 
Action: Mouse scrolled (541, 360) with delta (0, 0)
Screenshot: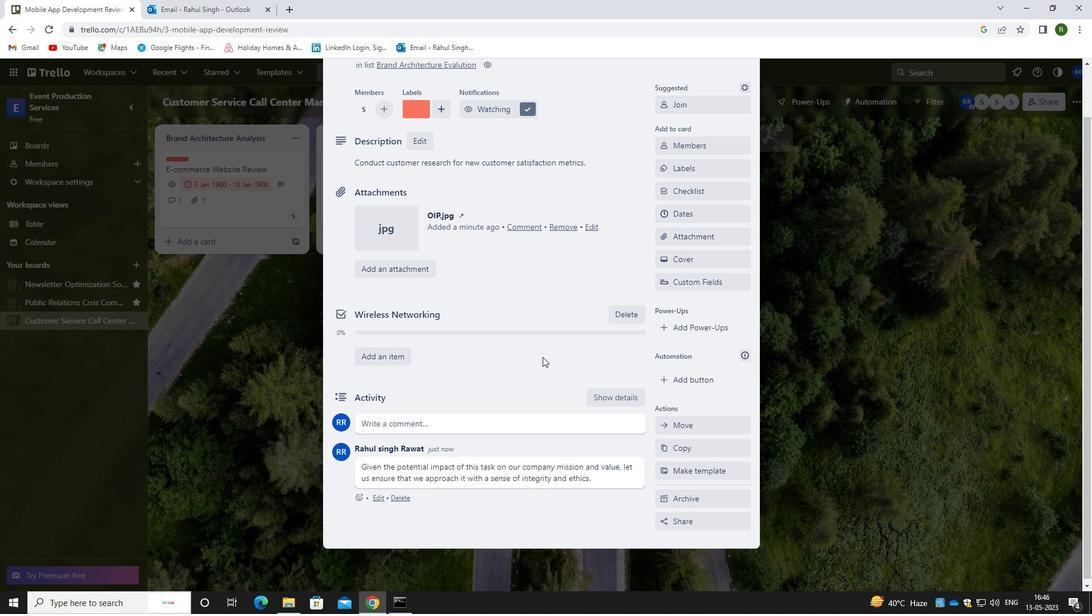 
Action: Mouse moved to (683, 273)
Screenshot: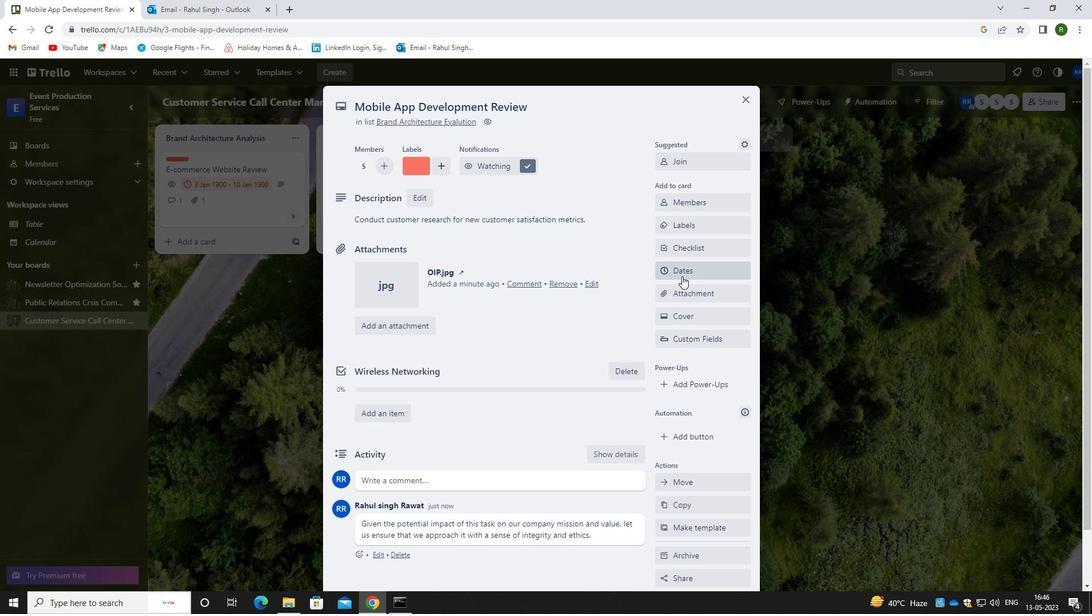 
Action: Mouse pressed left at (683, 273)
Screenshot: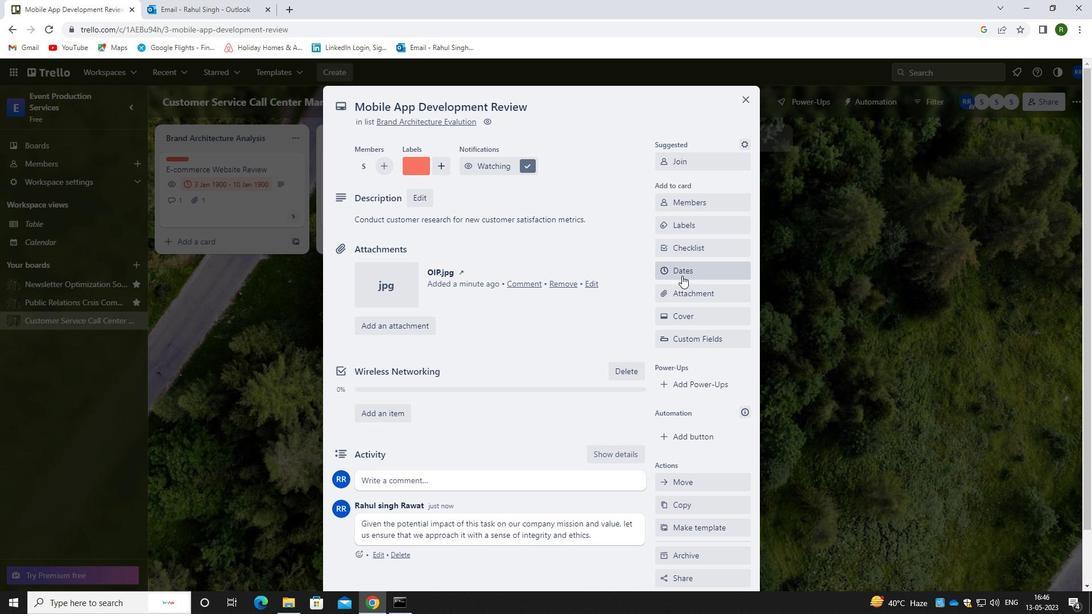 
Action: Mouse moved to (665, 307)
Screenshot: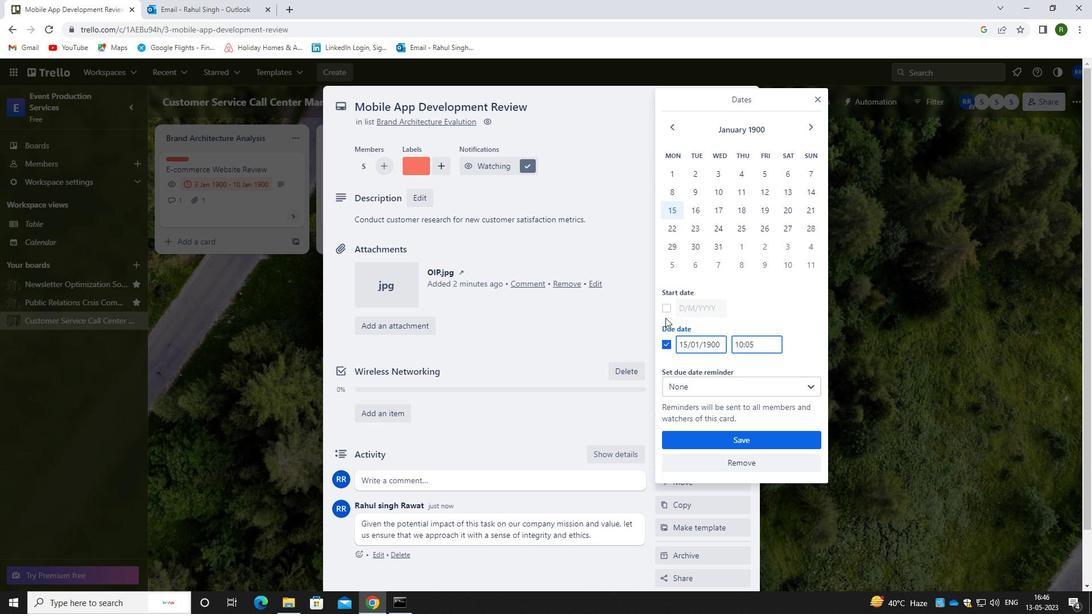 
Action: Mouse pressed left at (665, 307)
Screenshot: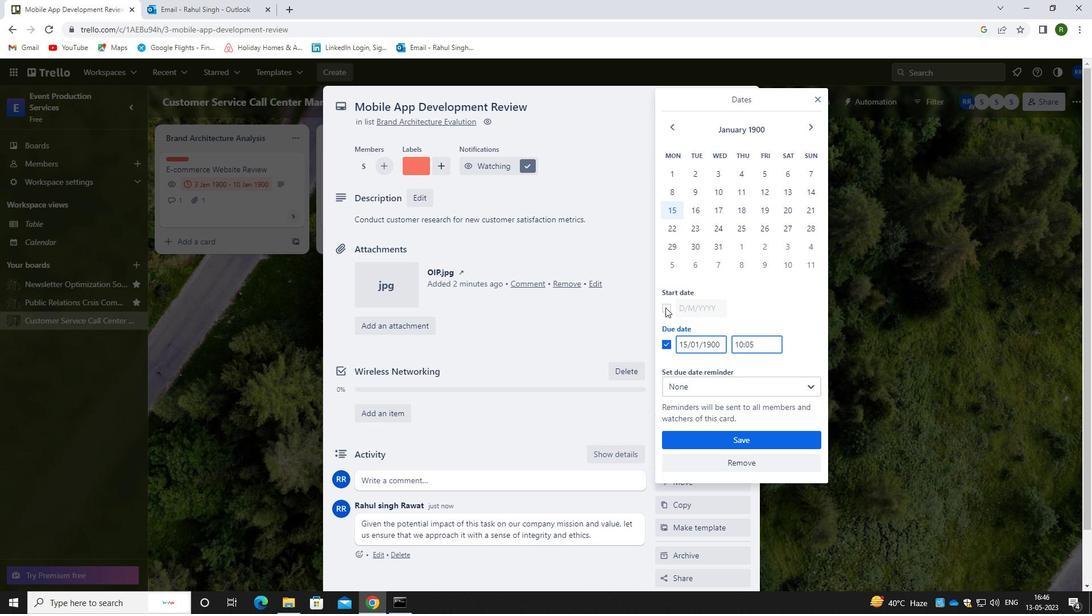 
Action: Mouse moved to (722, 310)
Screenshot: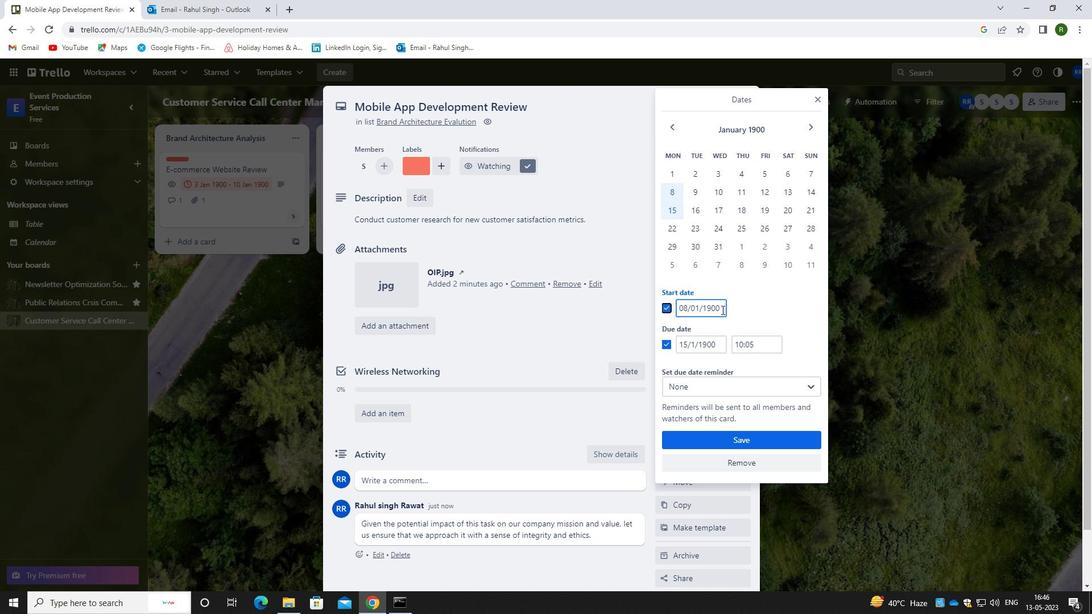 
Action: Mouse pressed left at (722, 310)
Screenshot: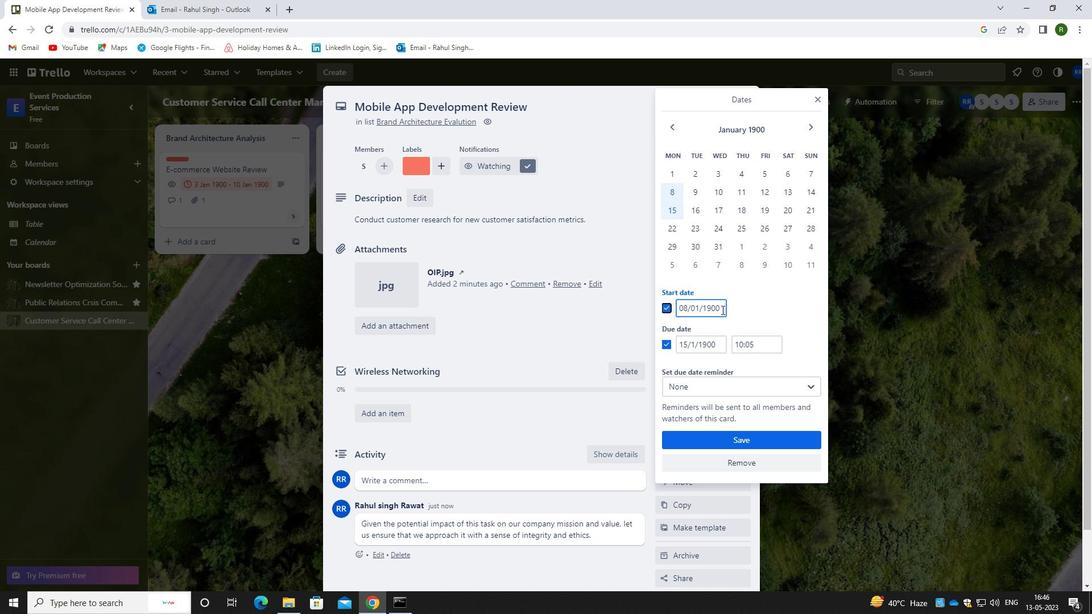 
Action: Mouse moved to (667, 309)
Screenshot: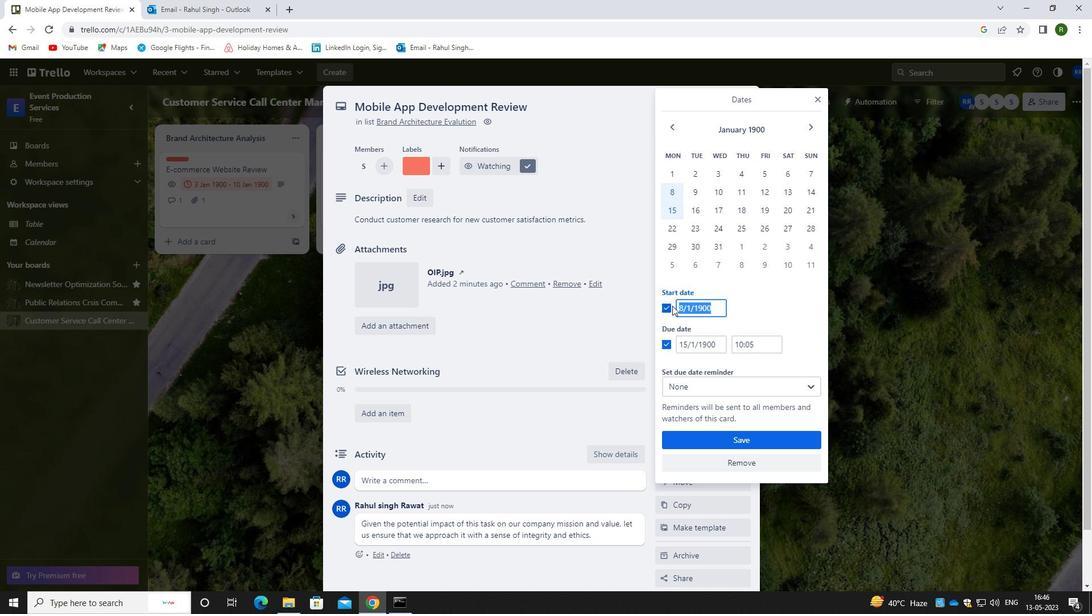 
Action: Key pressed 09/01/1900
Screenshot: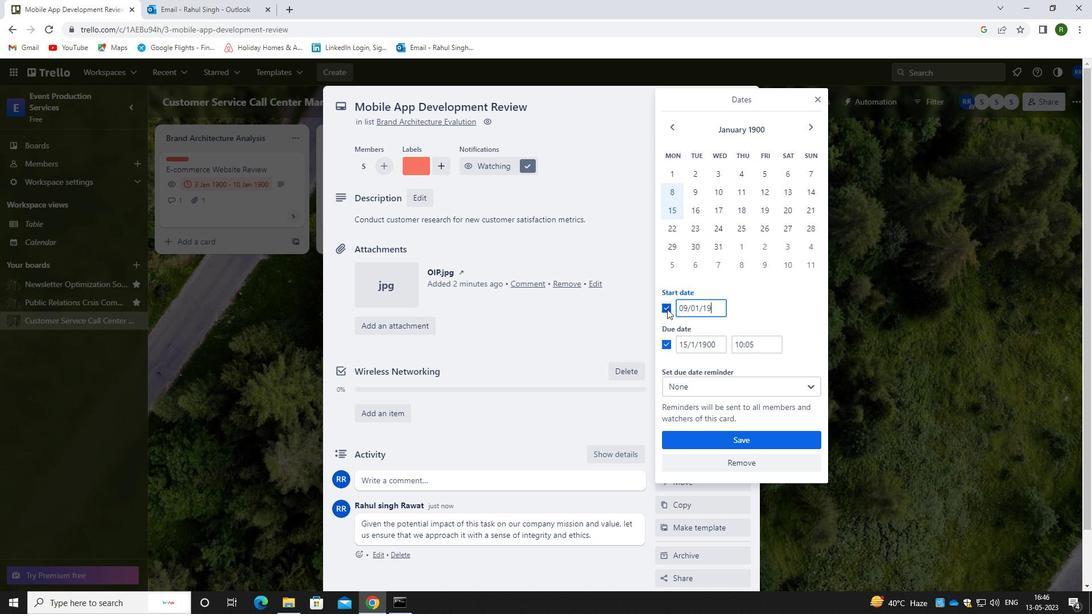 
Action: Mouse moved to (714, 348)
Screenshot: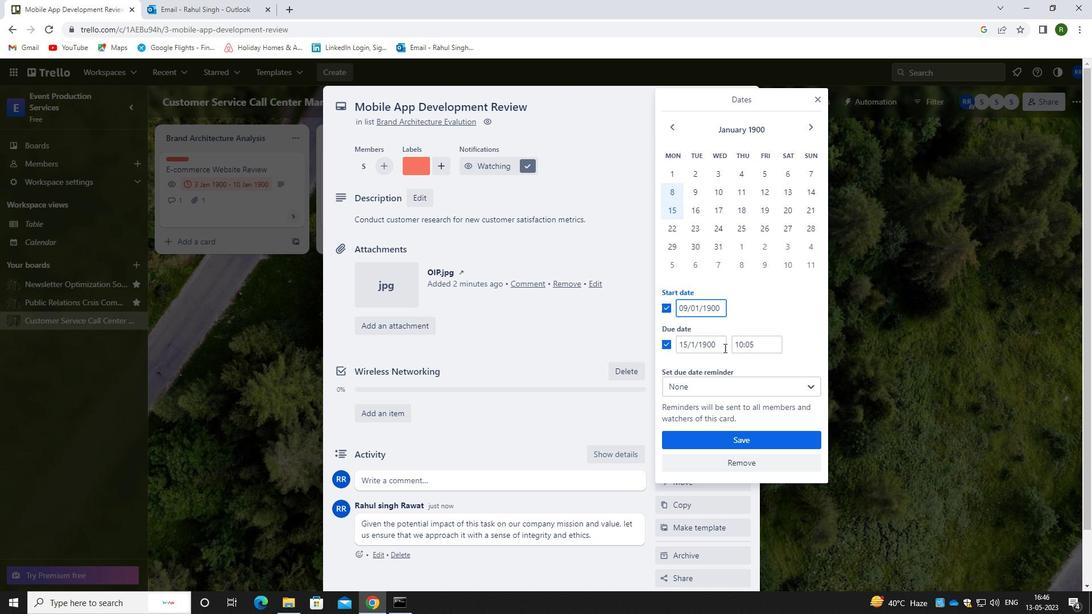 
Action: Mouse pressed left at (714, 348)
Screenshot: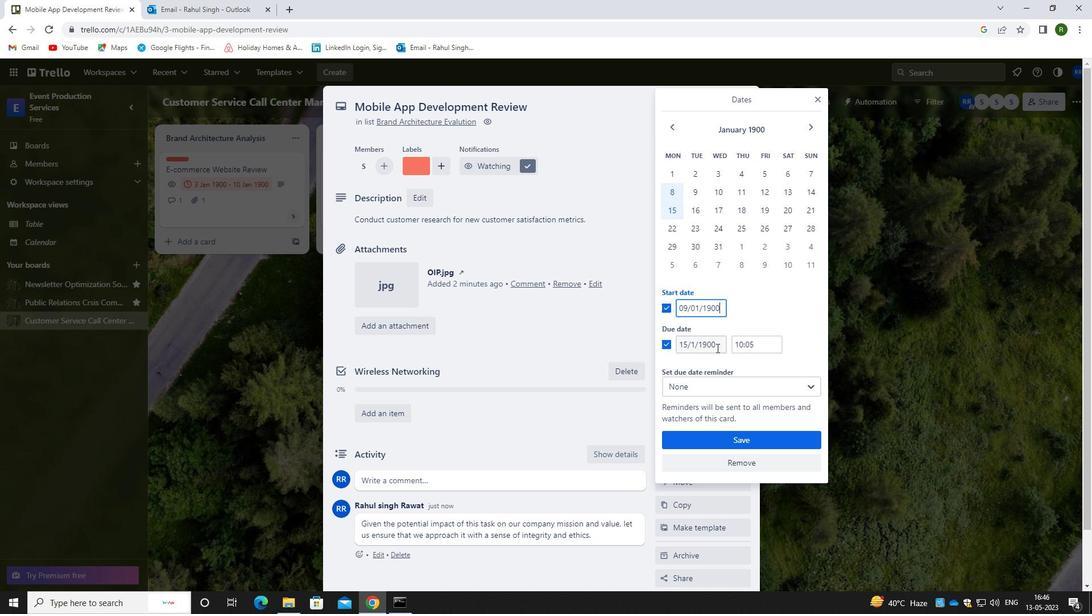 
Action: Mouse moved to (665, 351)
Screenshot: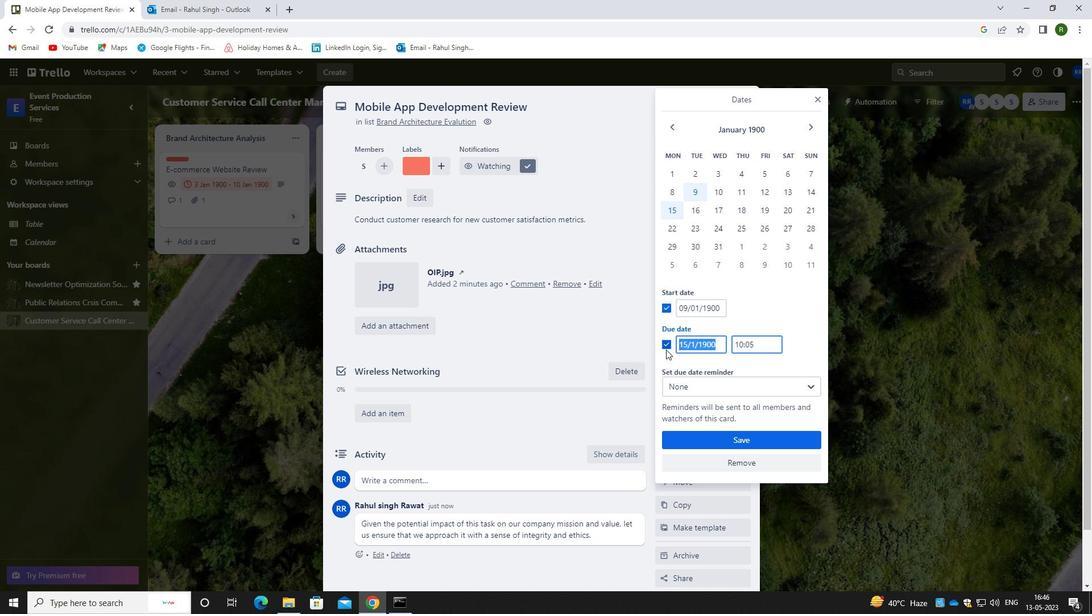 
Action: Key pressed 16/01/1900
Screenshot: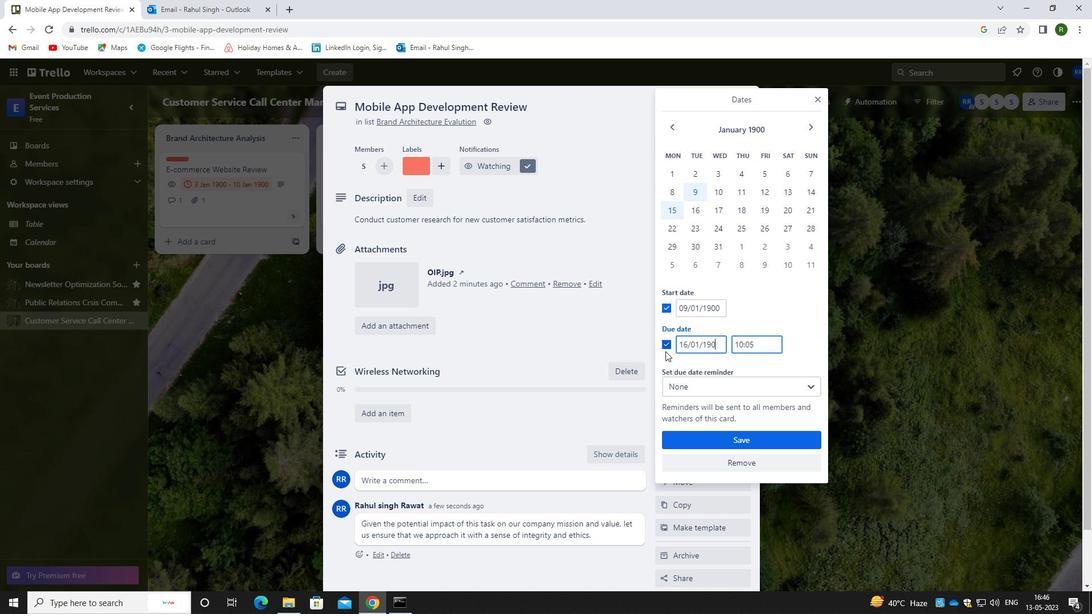 
Action: Mouse moved to (746, 441)
Screenshot: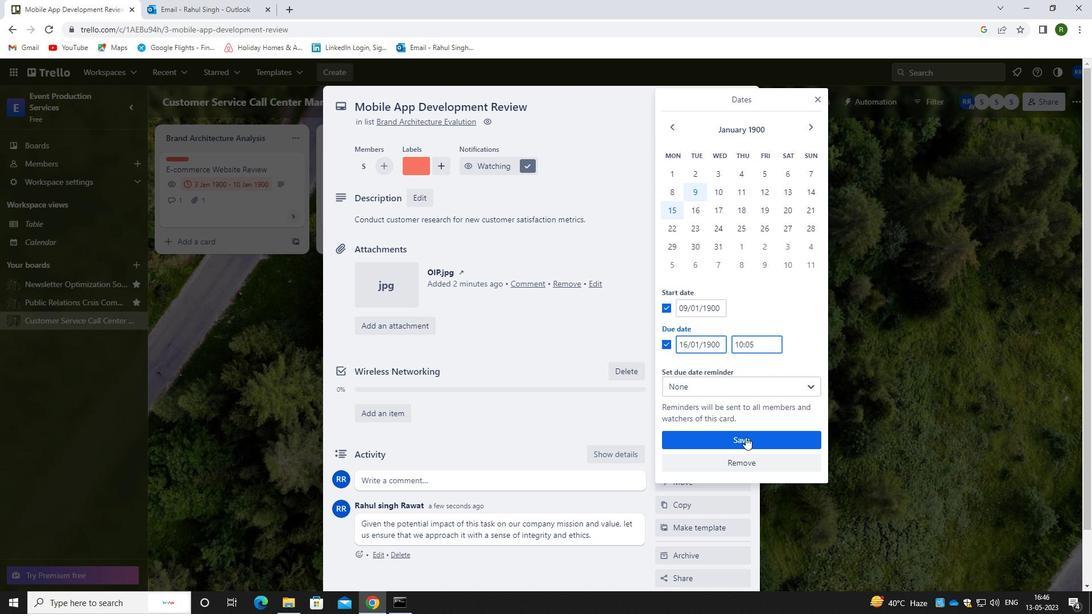 
Action: Mouse pressed left at (746, 441)
Screenshot: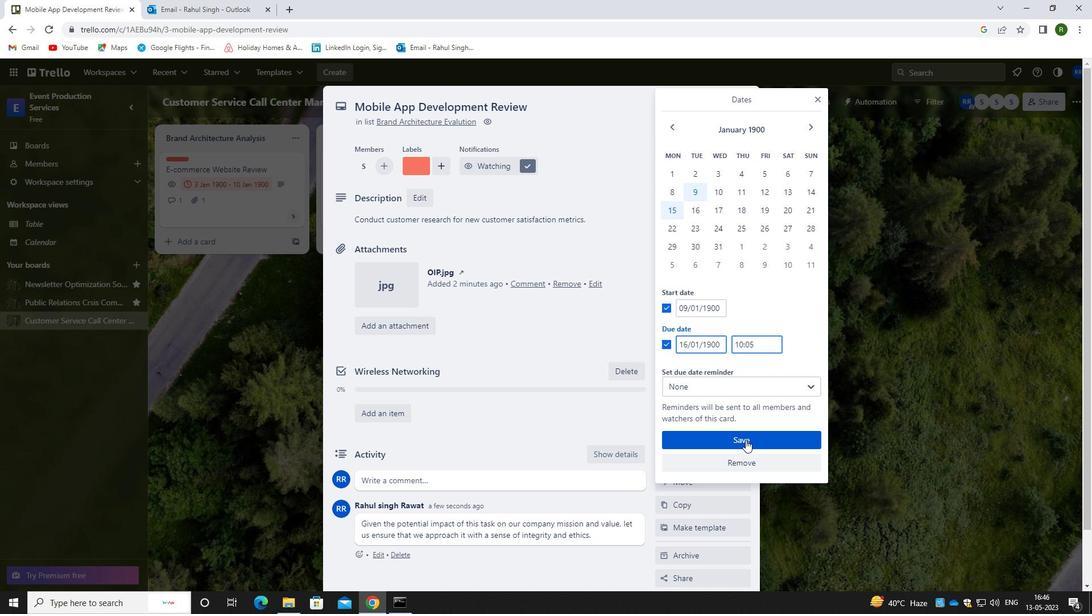 
Action: Mouse moved to (754, 117)
Screenshot: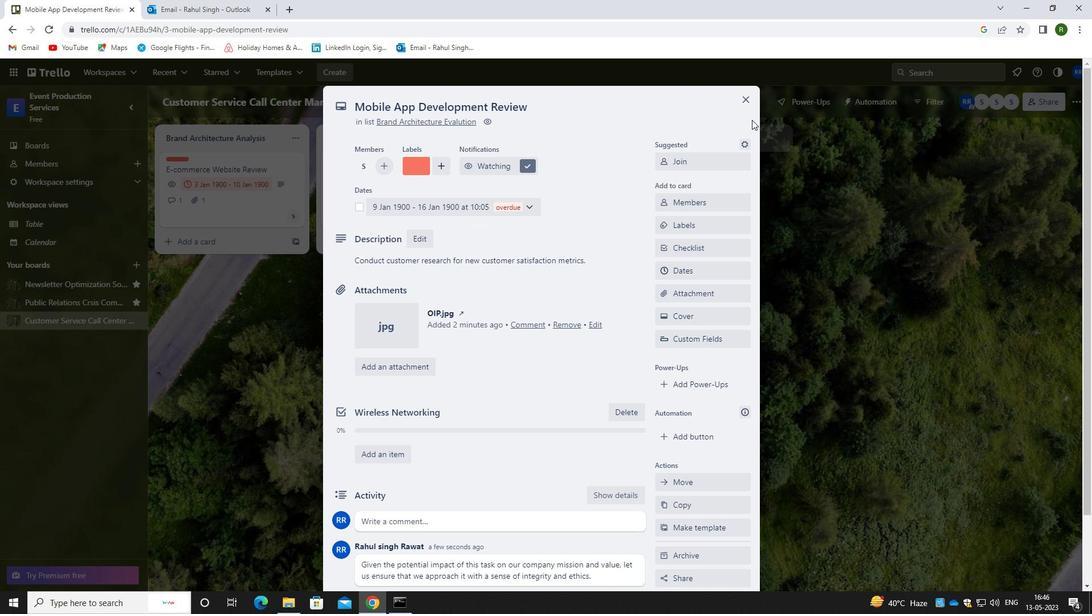 
